Task: Create a section Mission Control and in the section, add a milestone IT Risk Management in the project BroaderVision
Action: Mouse moved to (598, 482)
Screenshot: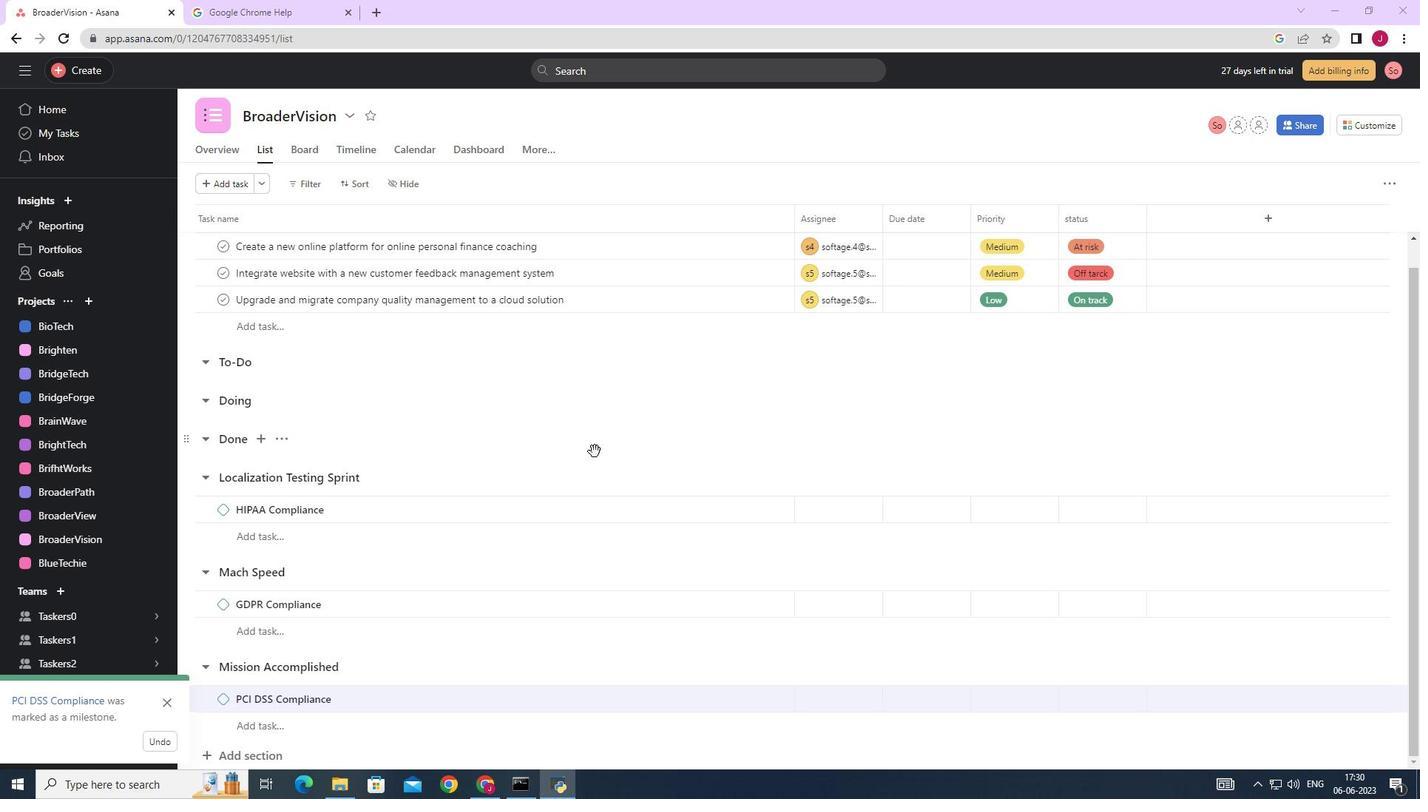 
Action: Mouse scrolled (598, 481) with delta (0, 0)
Screenshot: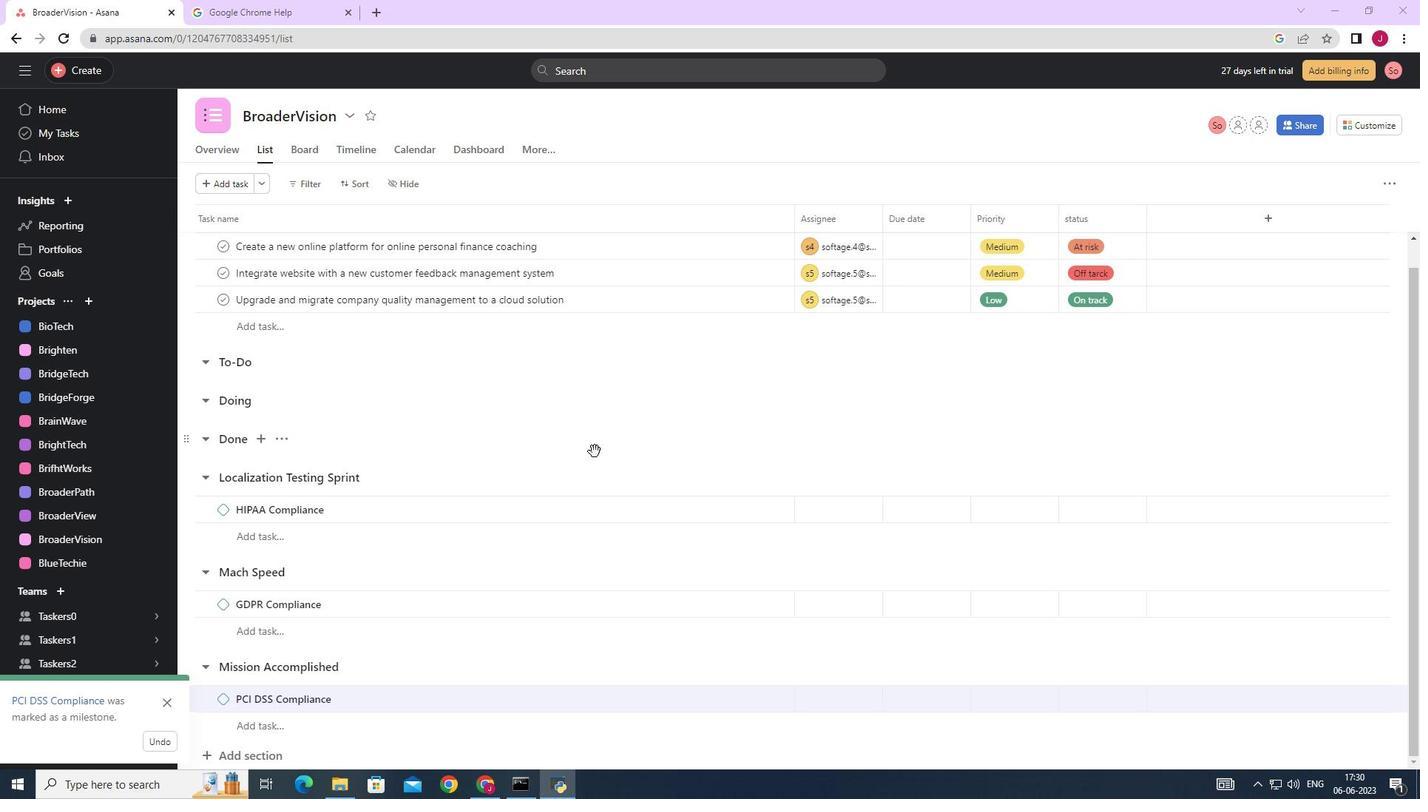
Action: Mouse moved to (598, 493)
Screenshot: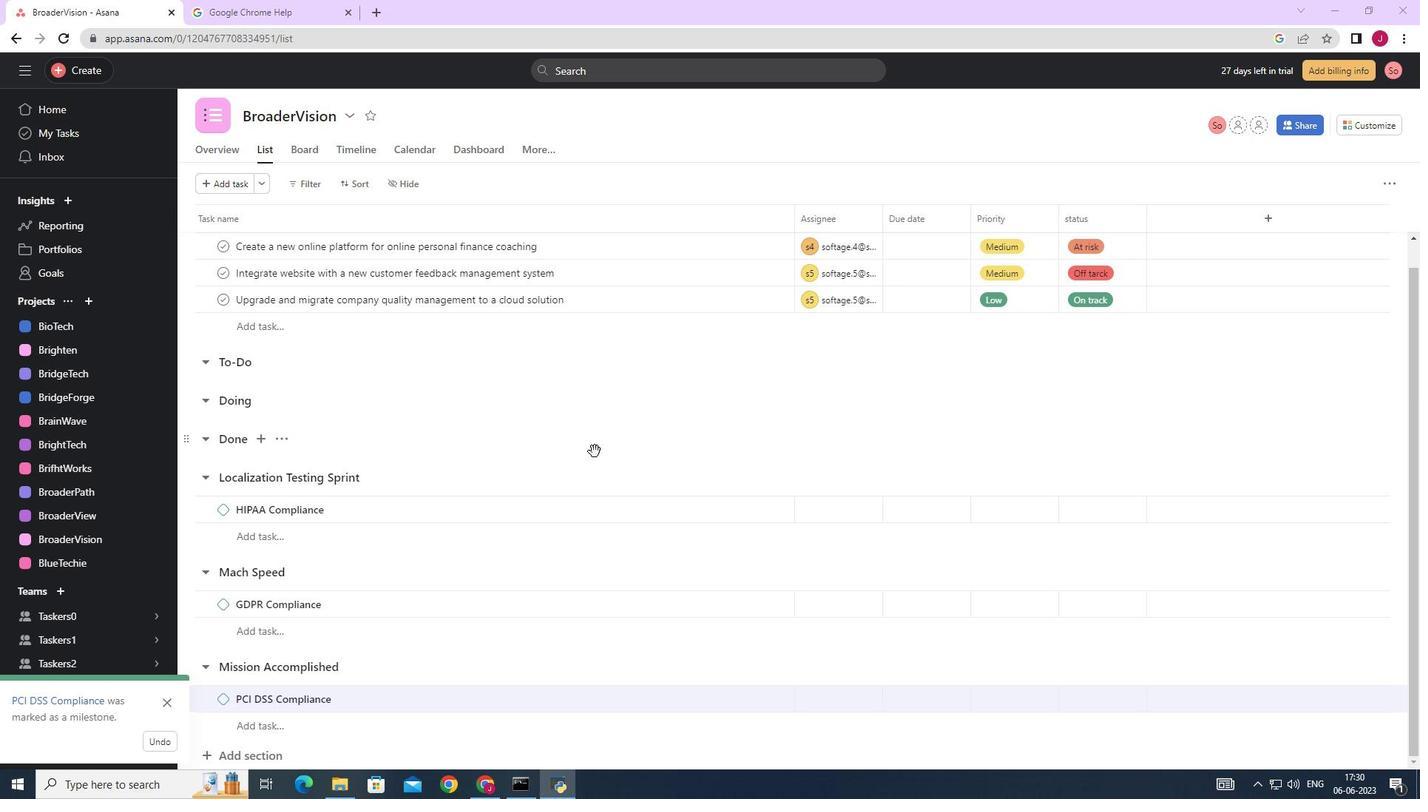 
Action: Mouse scrolled (598, 492) with delta (0, 0)
Screenshot: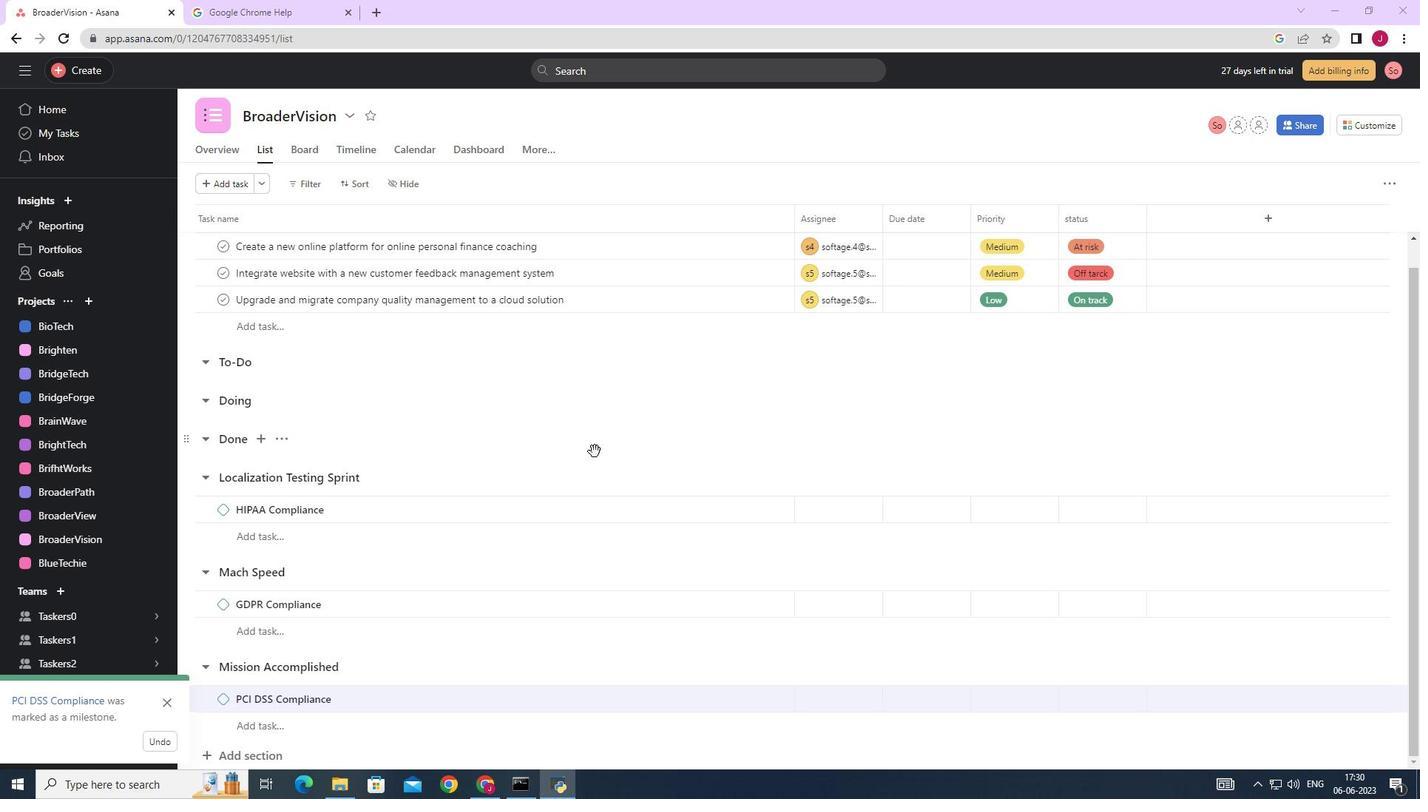 
Action: Mouse moved to (597, 497)
Screenshot: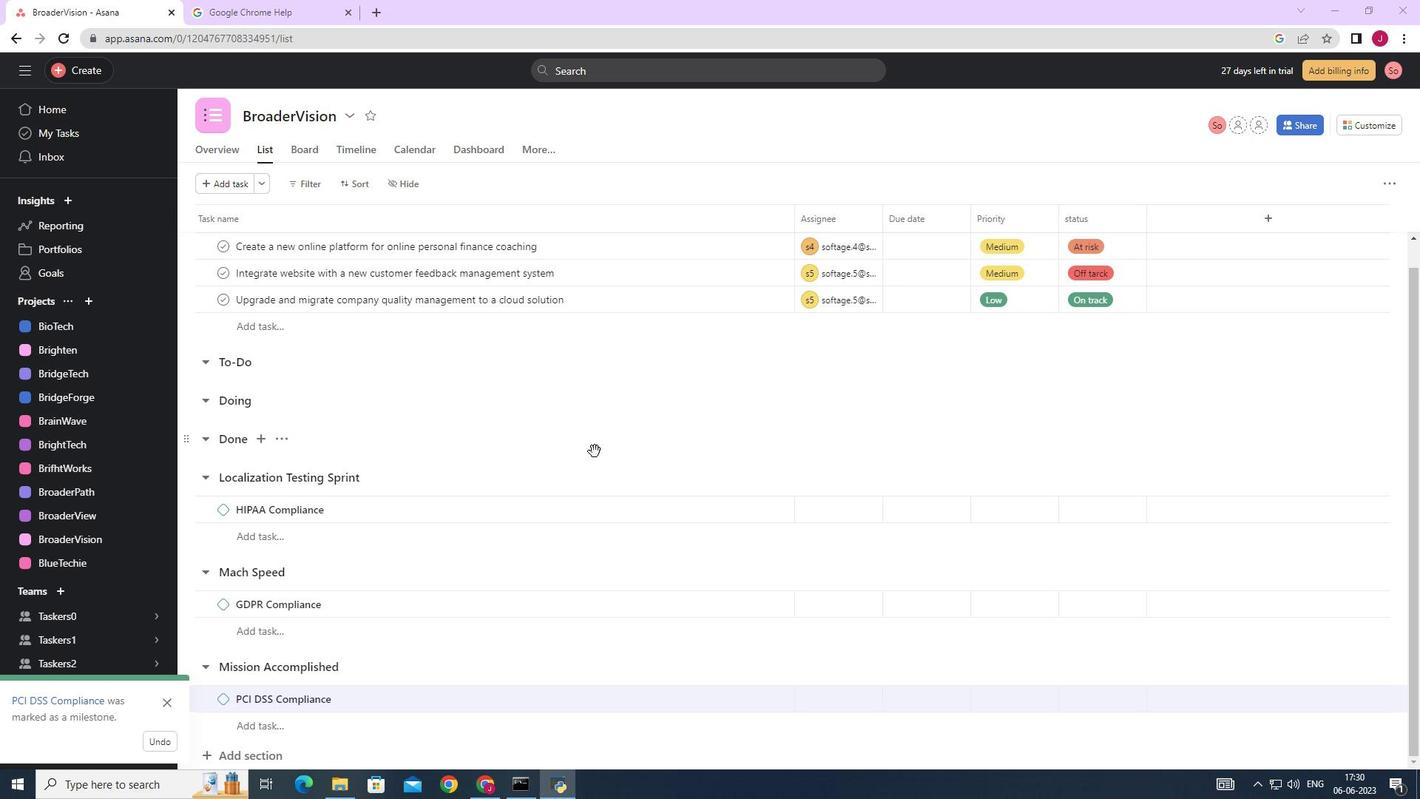 
Action: Mouse scrolled (597, 496) with delta (0, 0)
Screenshot: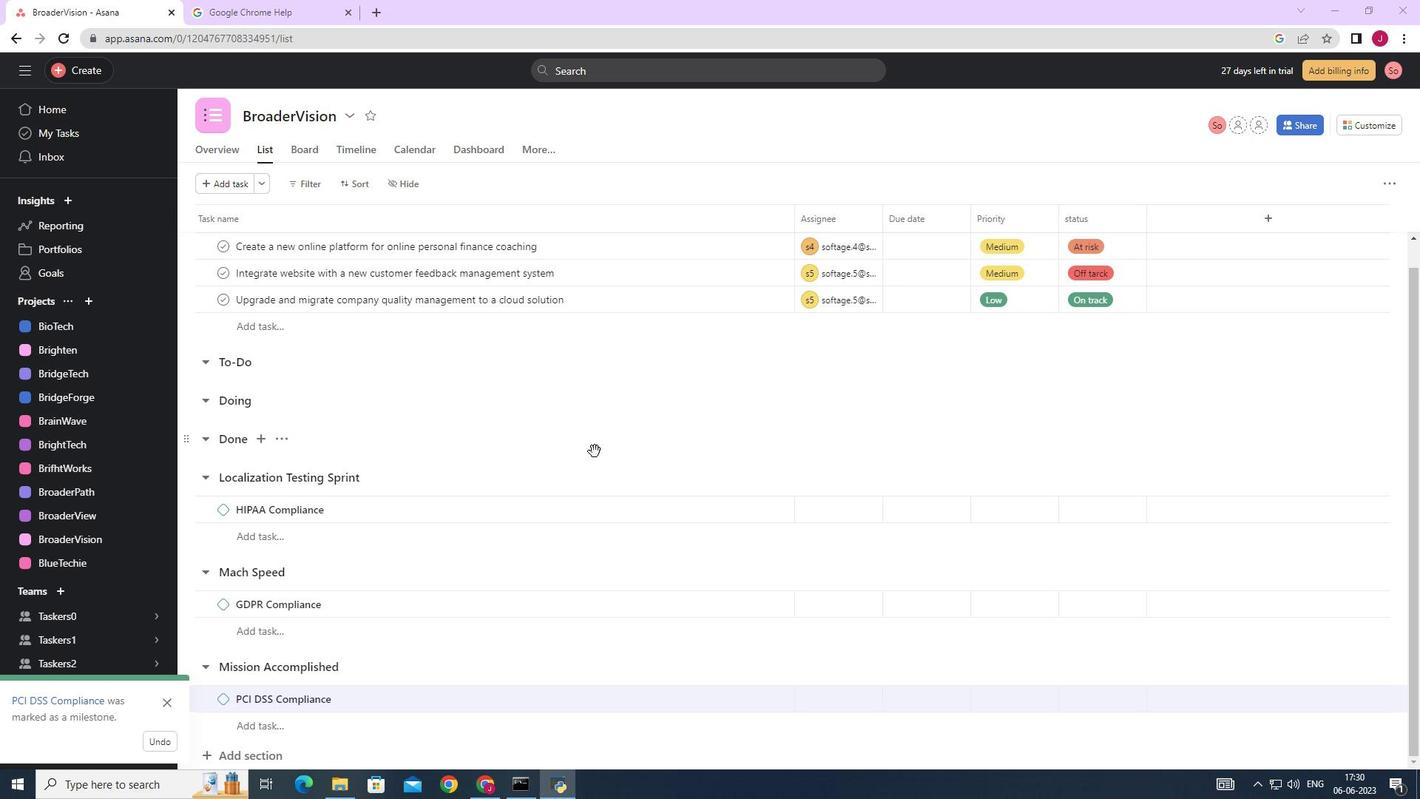 
Action: Mouse moved to (592, 509)
Screenshot: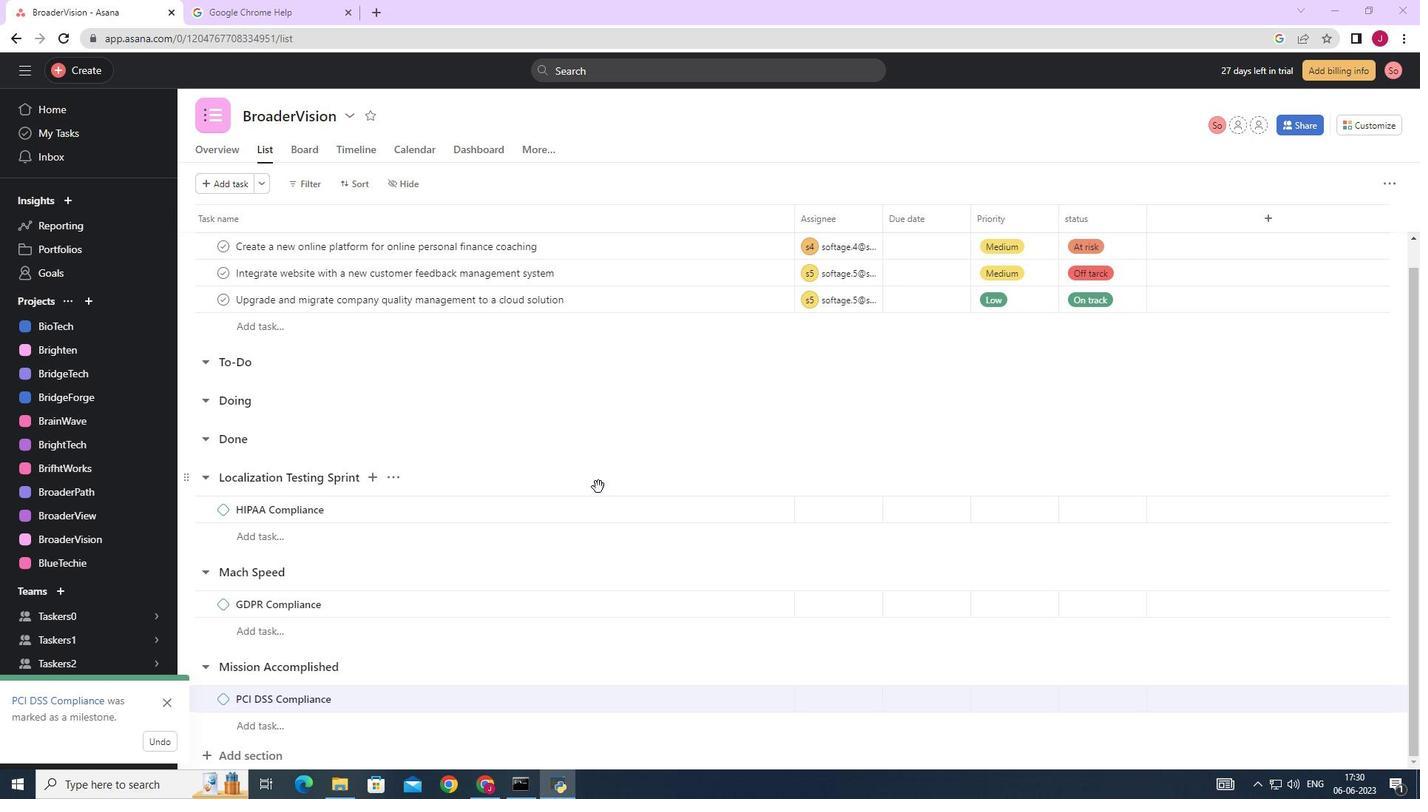 
Action: Mouse scrolled (596, 501) with delta (0, 0)
Screenshot: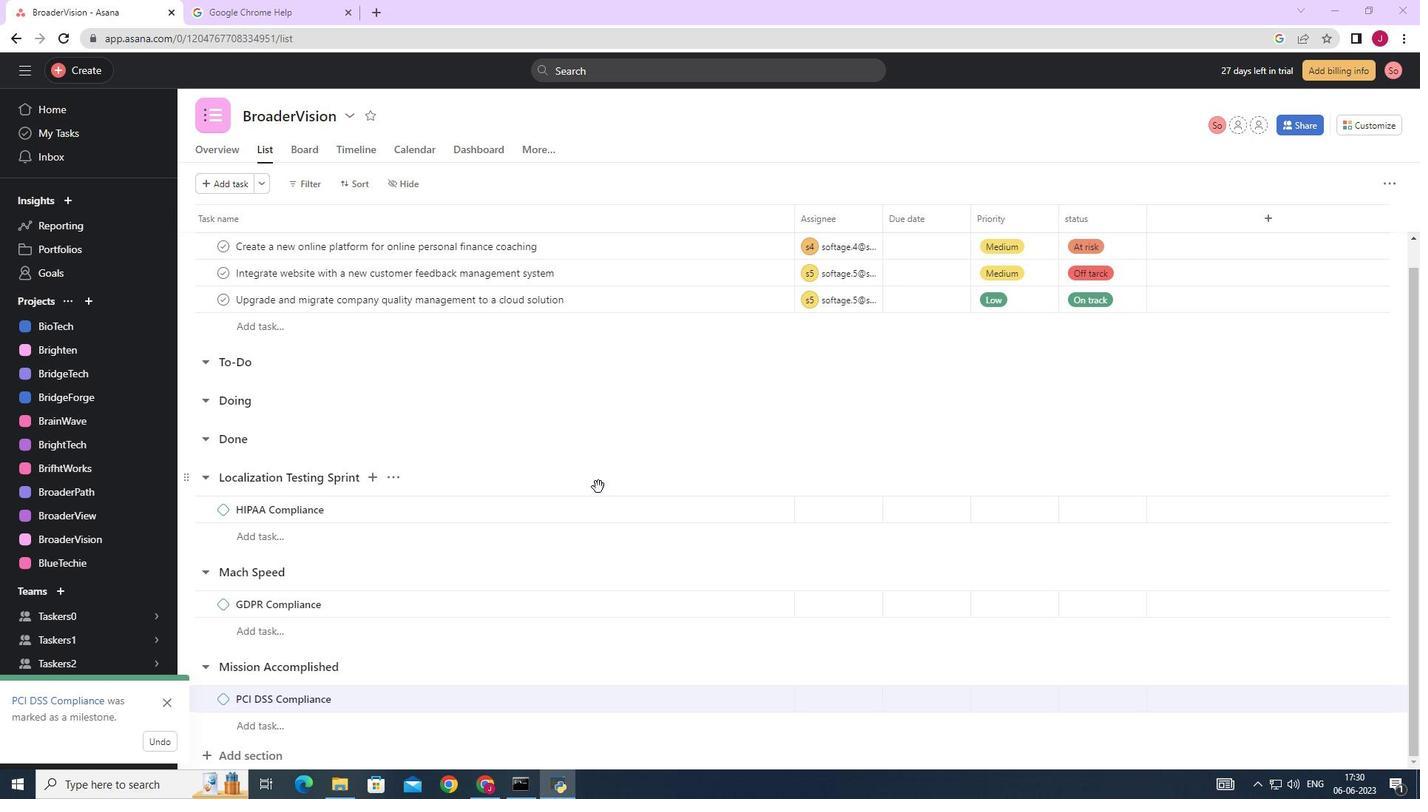 
Action: Mouse moved to (591, 510)
Screenshot: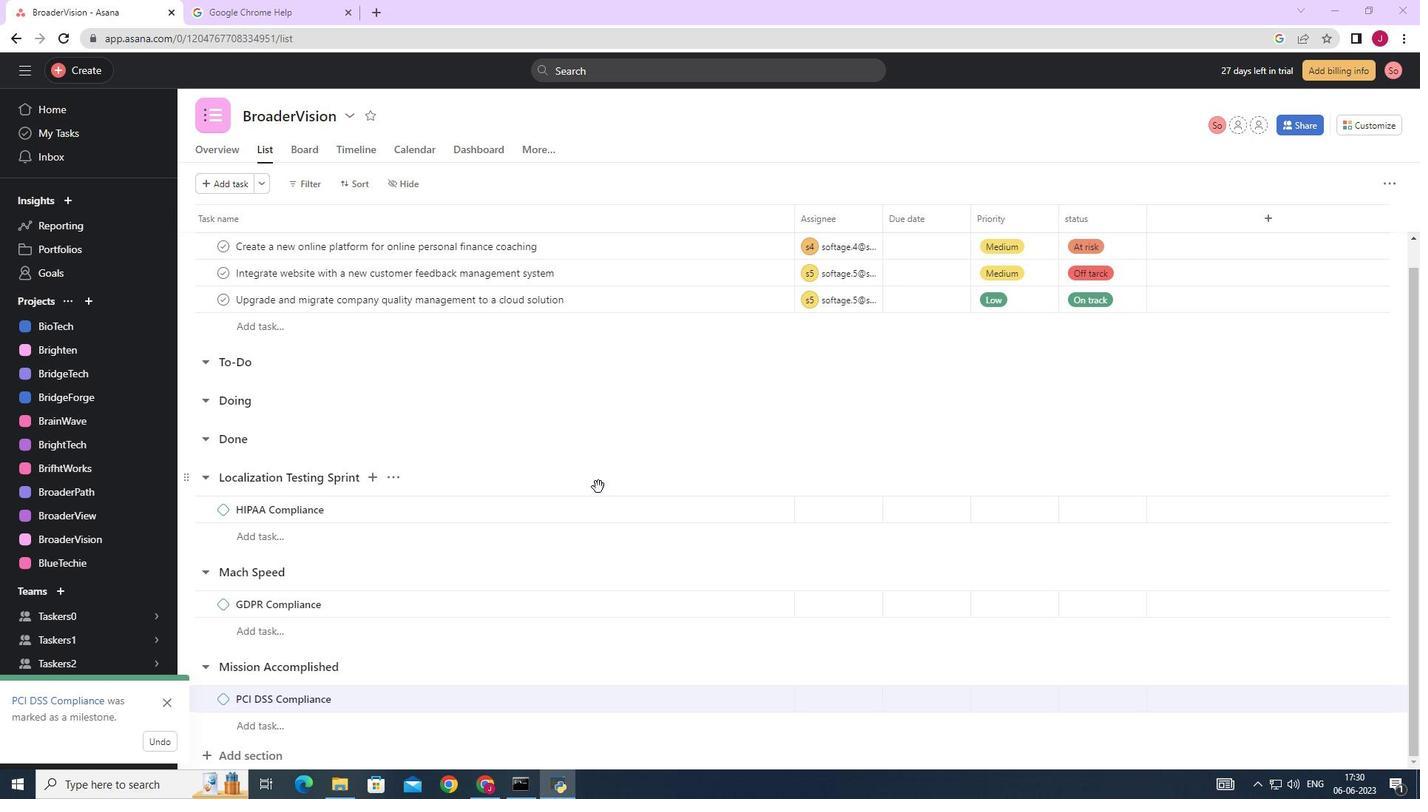 
Action: Mouse scrolled (592, 508) with delta (0, 0)
Screenshot: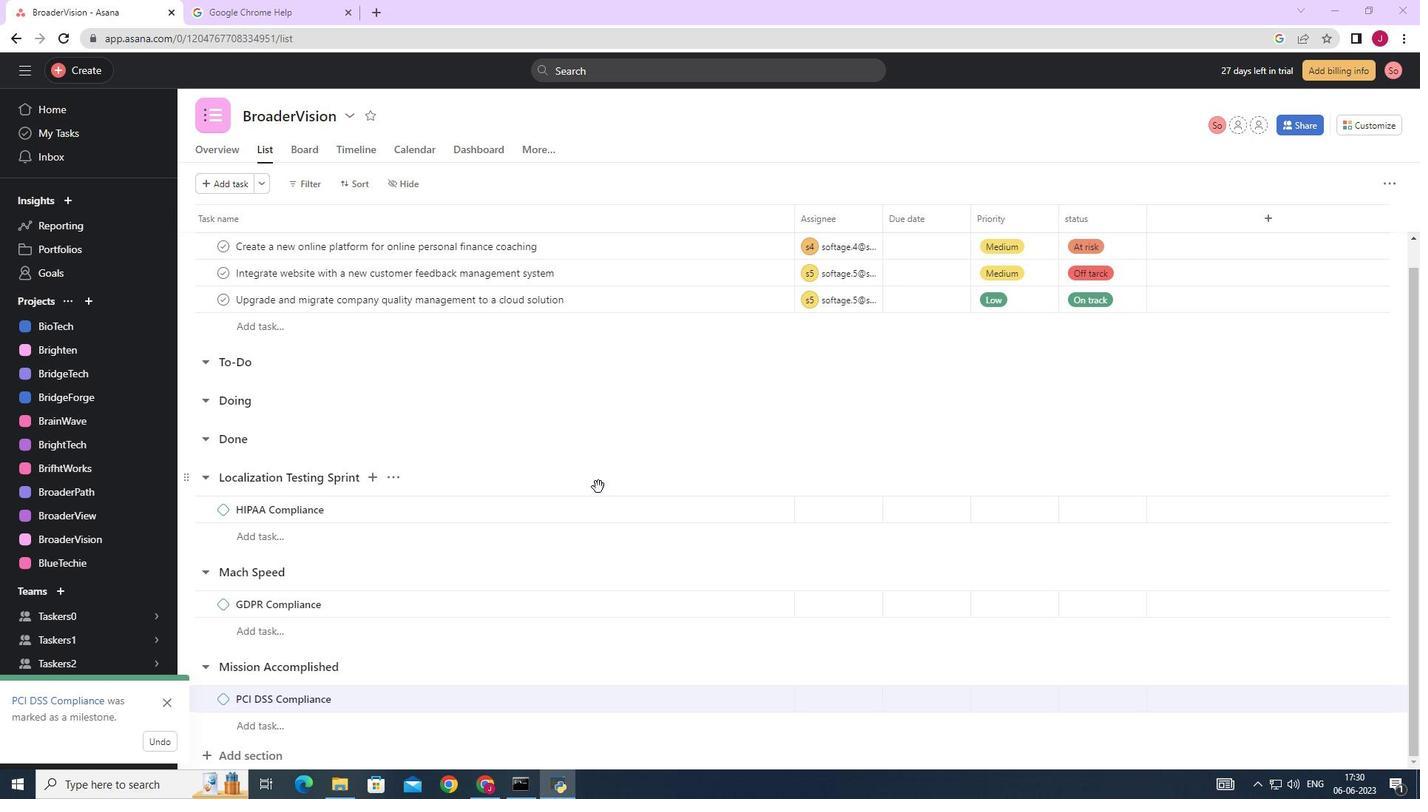 
Action: Mouse moved to (167, 702)
Screenshot: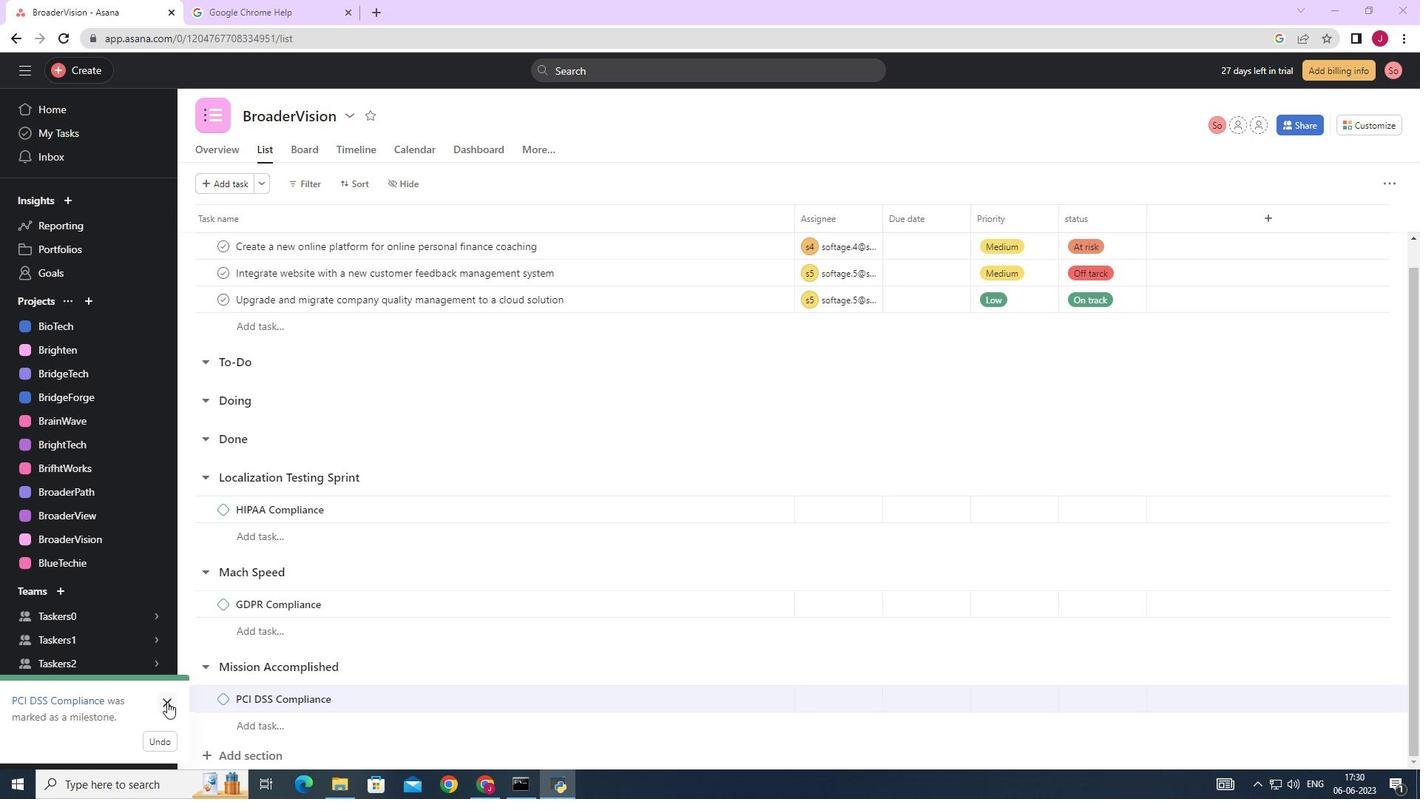 
Action: Mouse pressed left at (167, 702)
Screenshot: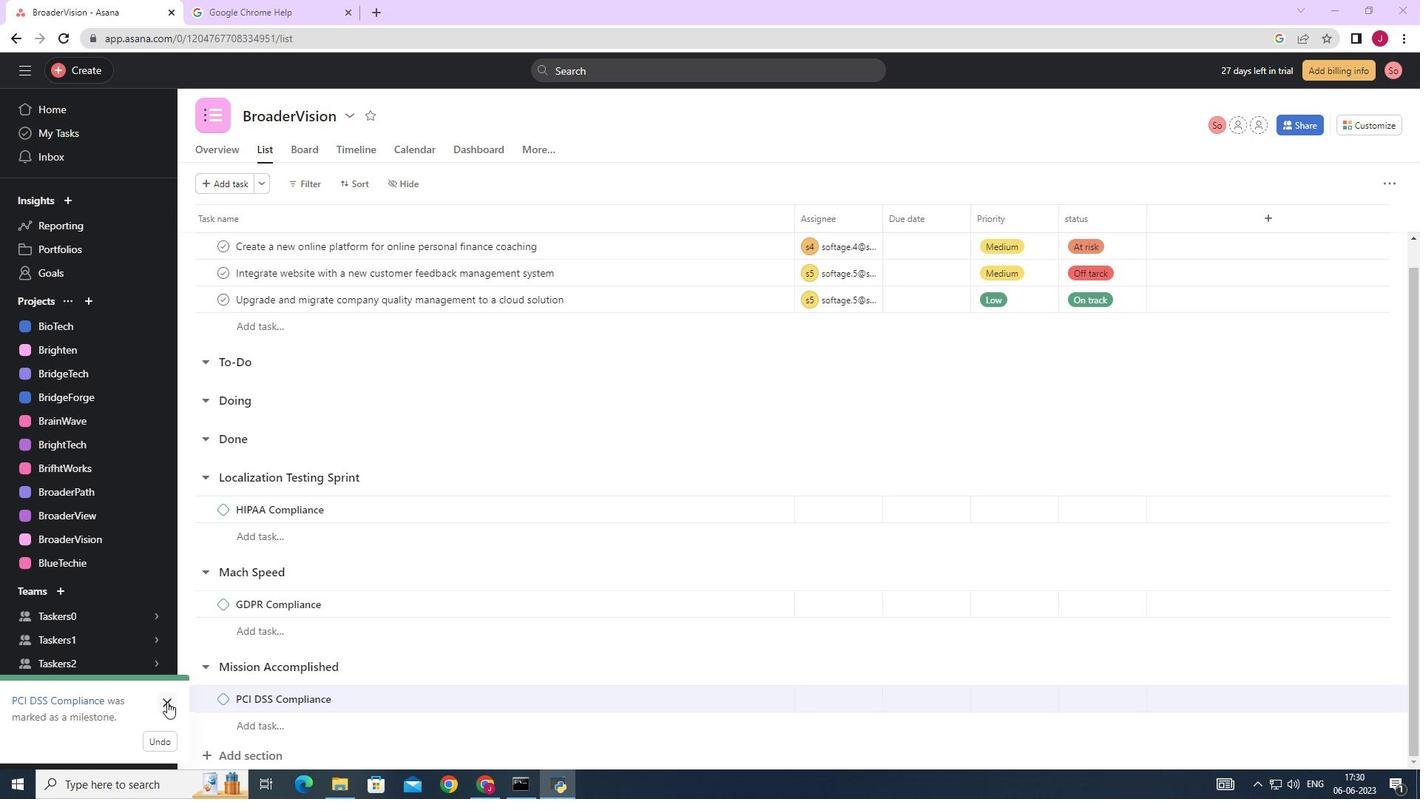 
Action: Mouse moved to (277, 686)
Screenshot: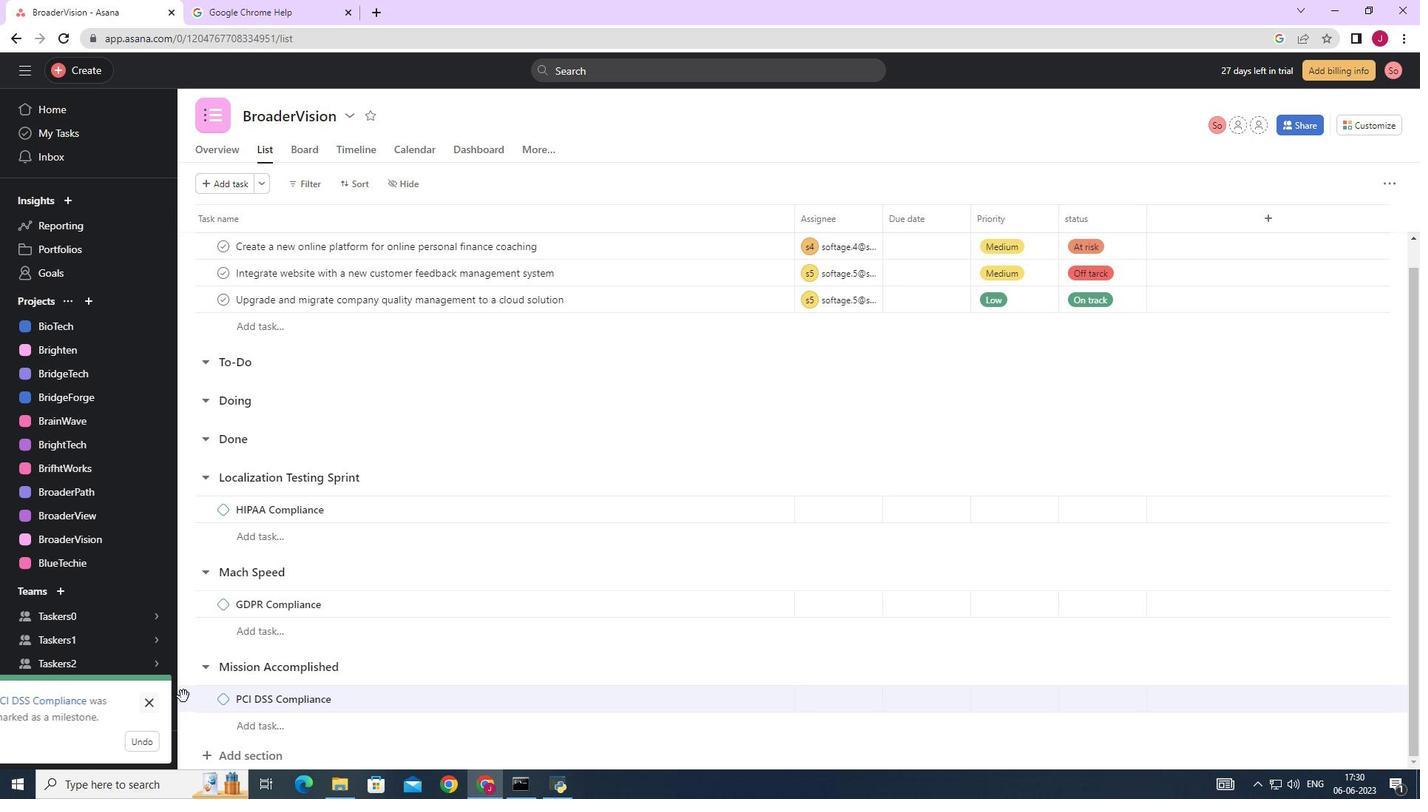 
Action: Mouse scrolled (277, 686) with delta (0, 0)
Screenshot: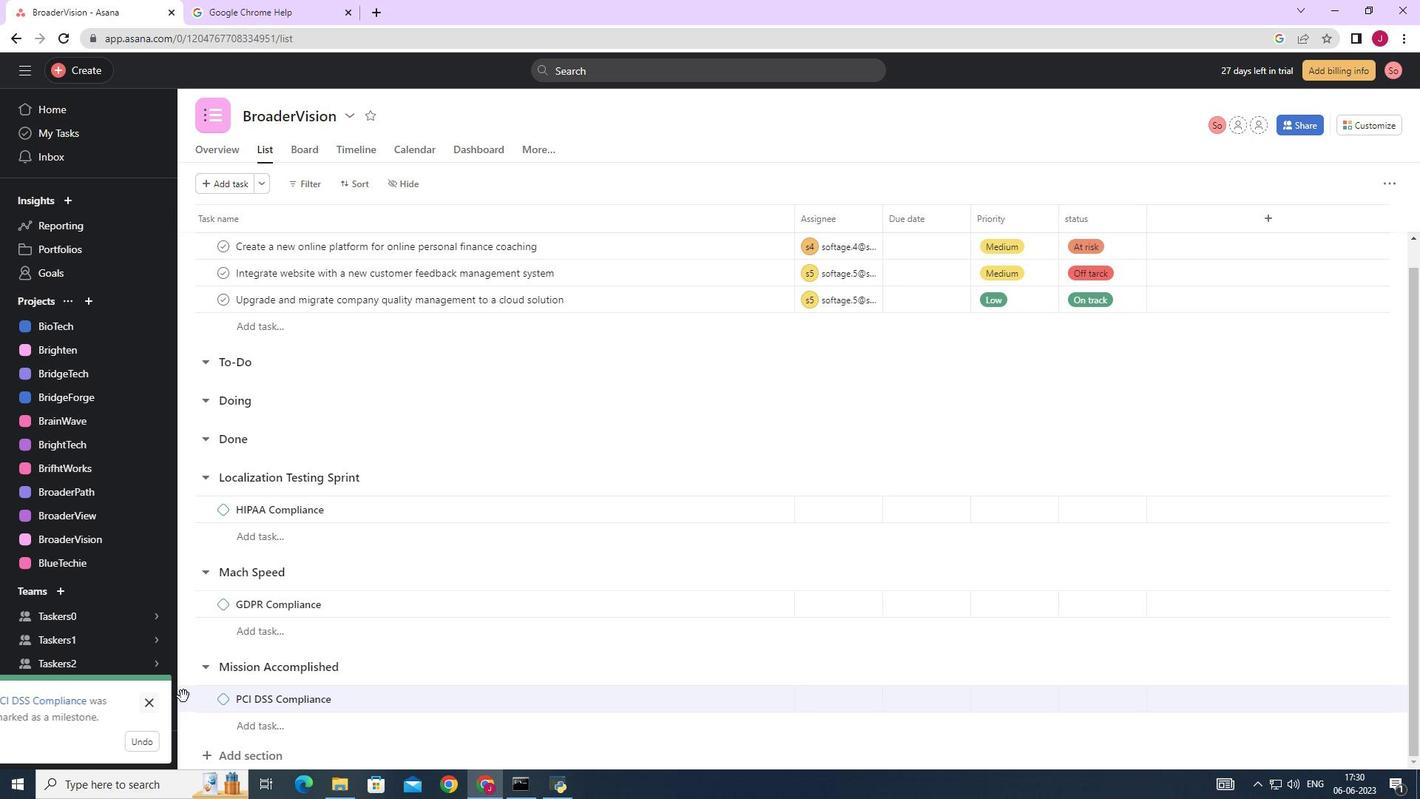 
Action: Mouse scrolled (277, 686) with delta (0, 0)
Screenshot: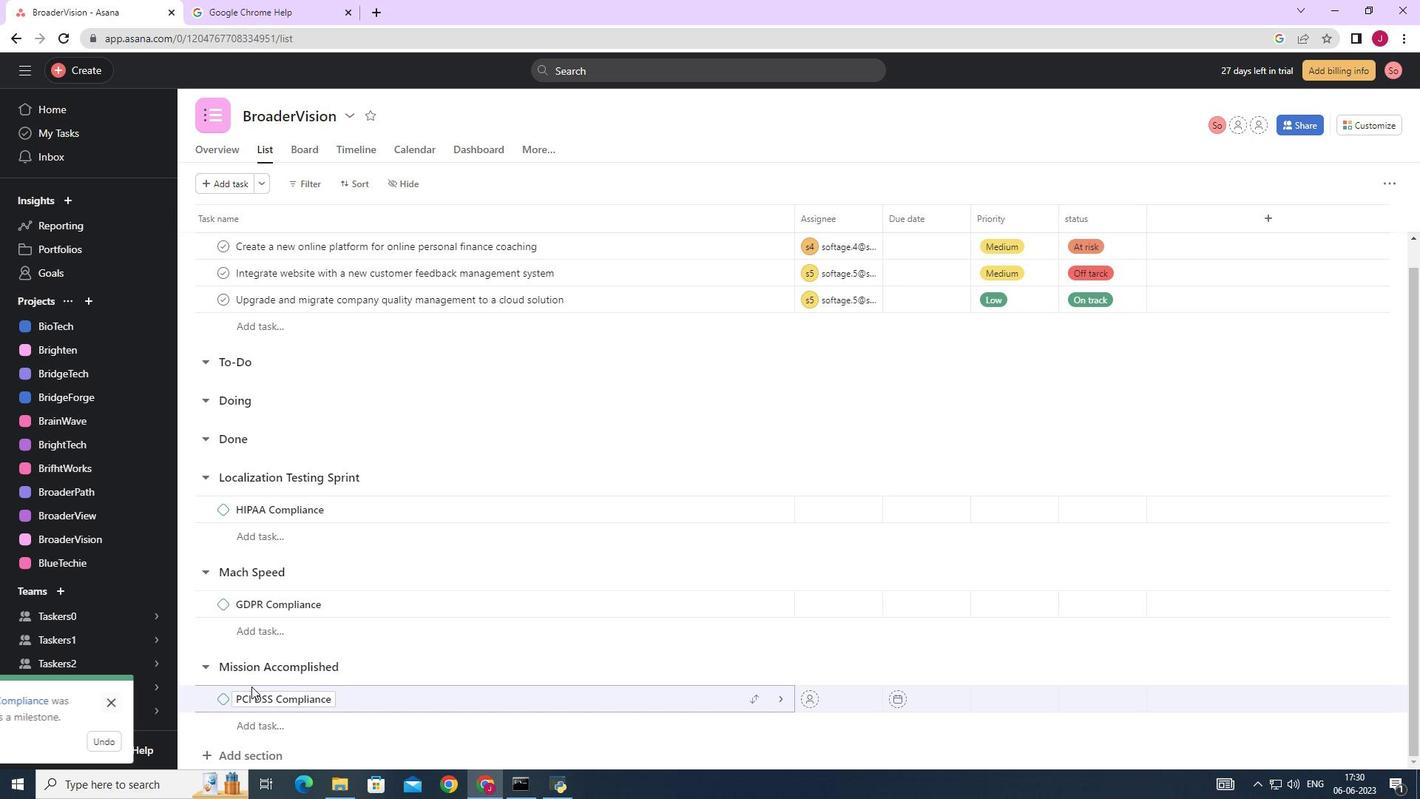 
Action: Mouse scrolled (277, 686) with delta (0, 0)
Screenshot: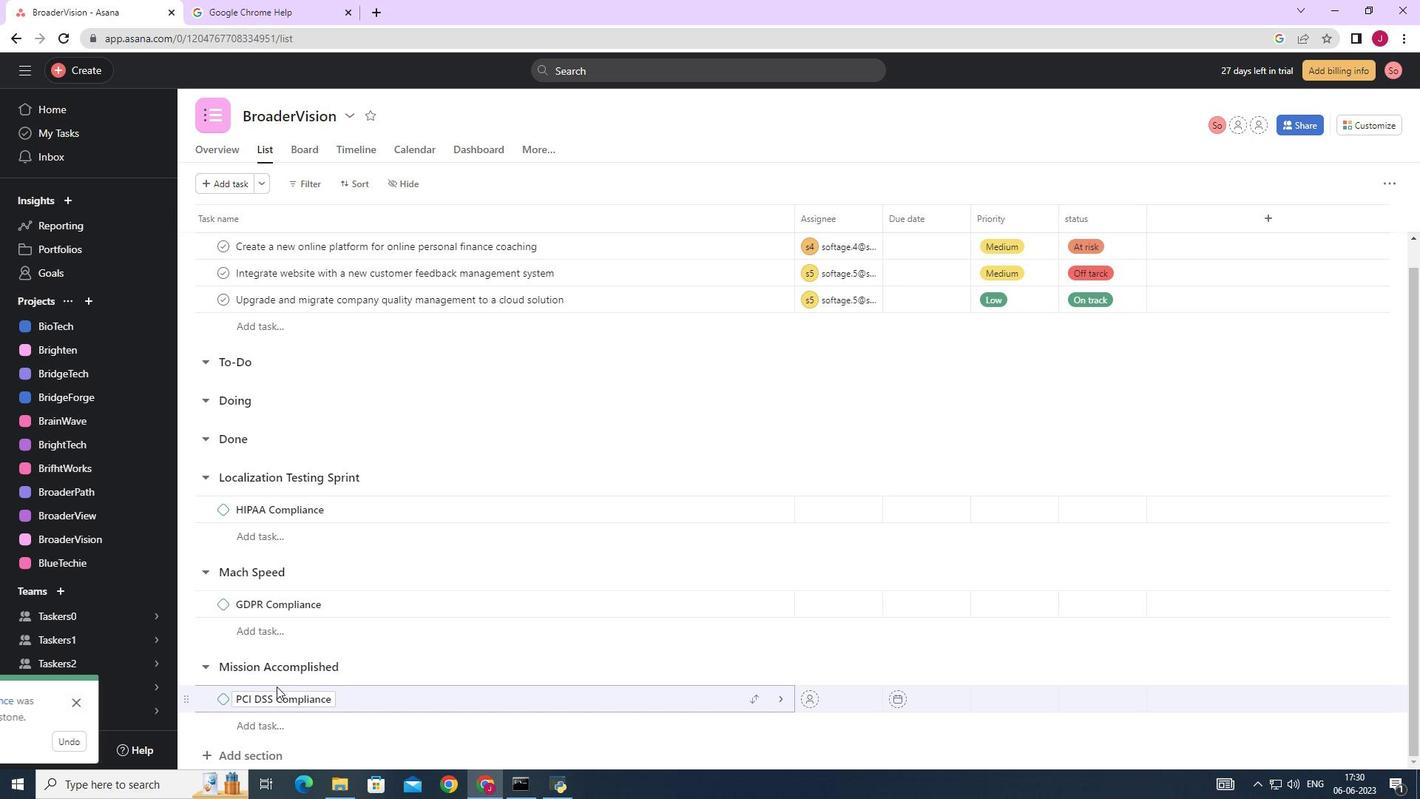 
Action: Mouse scrolled (277, 686) with delta (0, 0)
Screenshot: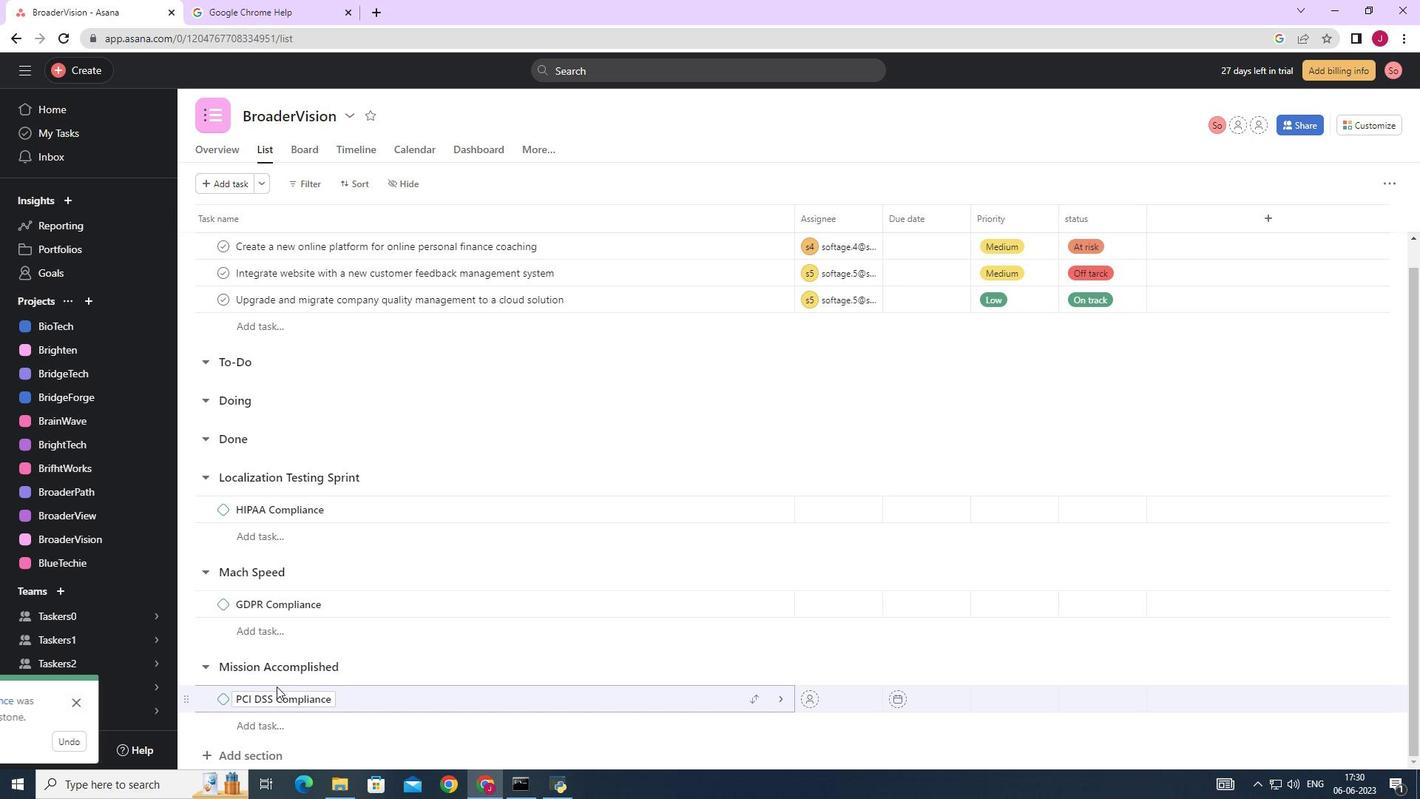 
Action: Mouse scrolled (277, 686) with delta (0, 0)
Screenshot: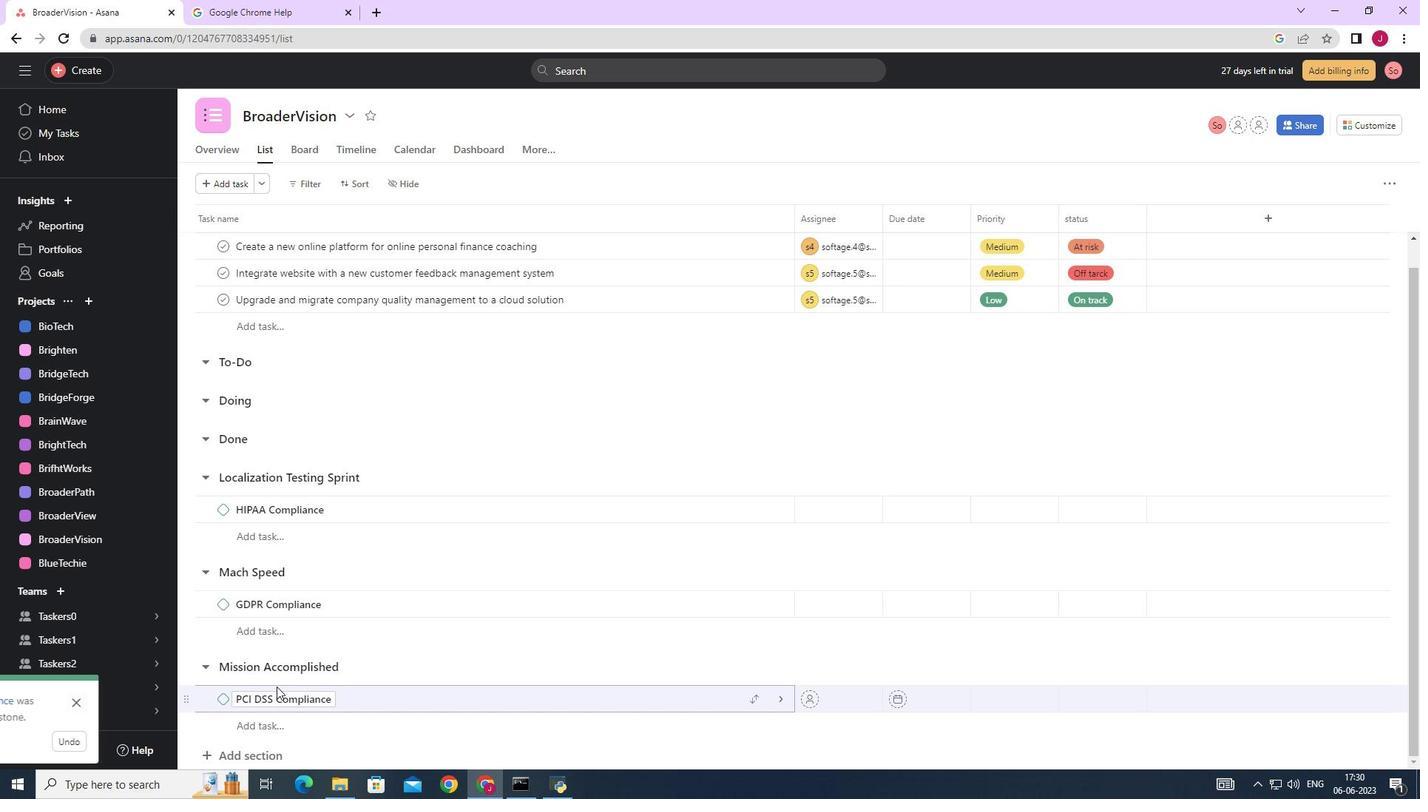 
Action: Mouse moved to (277, 686)
Screenshot: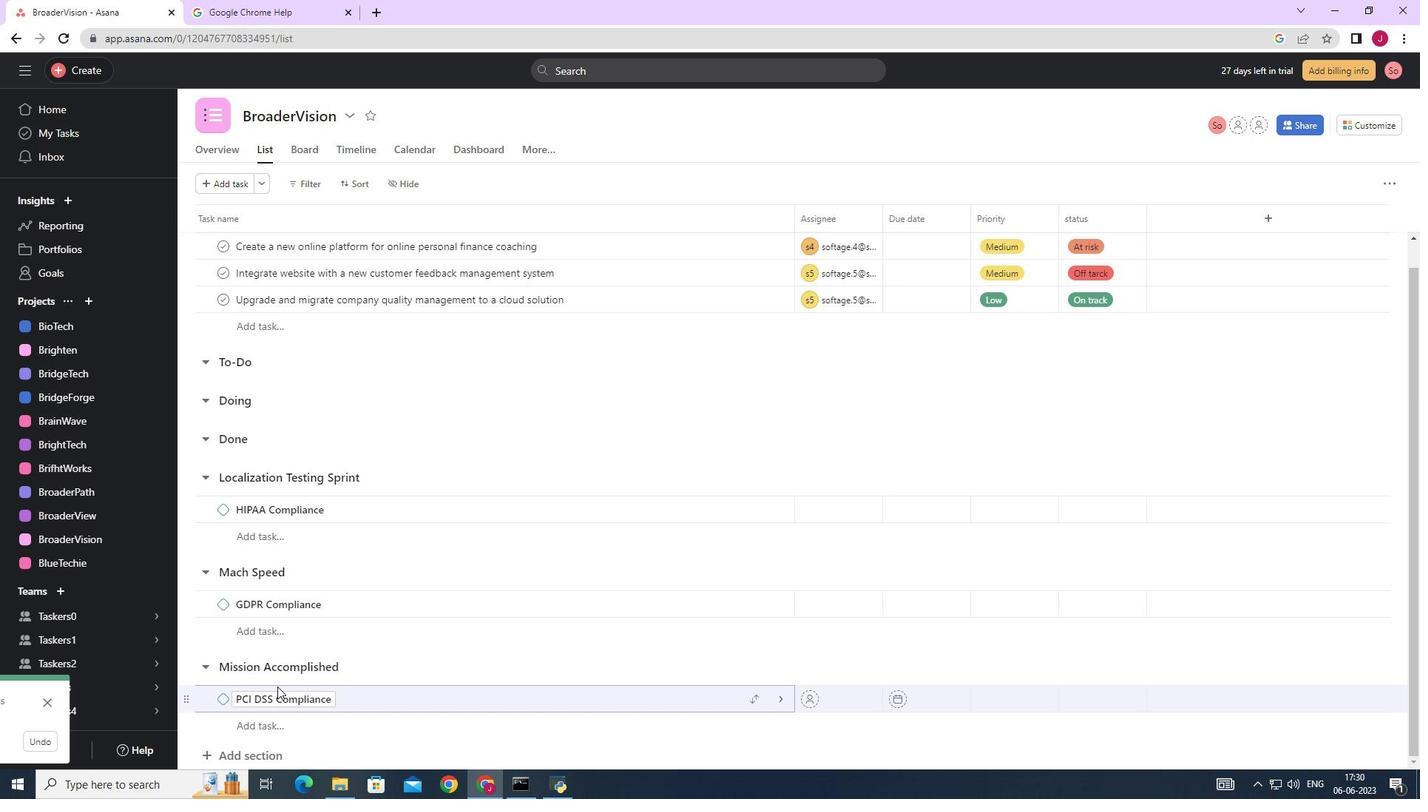 
Action: Mouse scrolled (277, 686) with delta (0, 0)
Screenshot: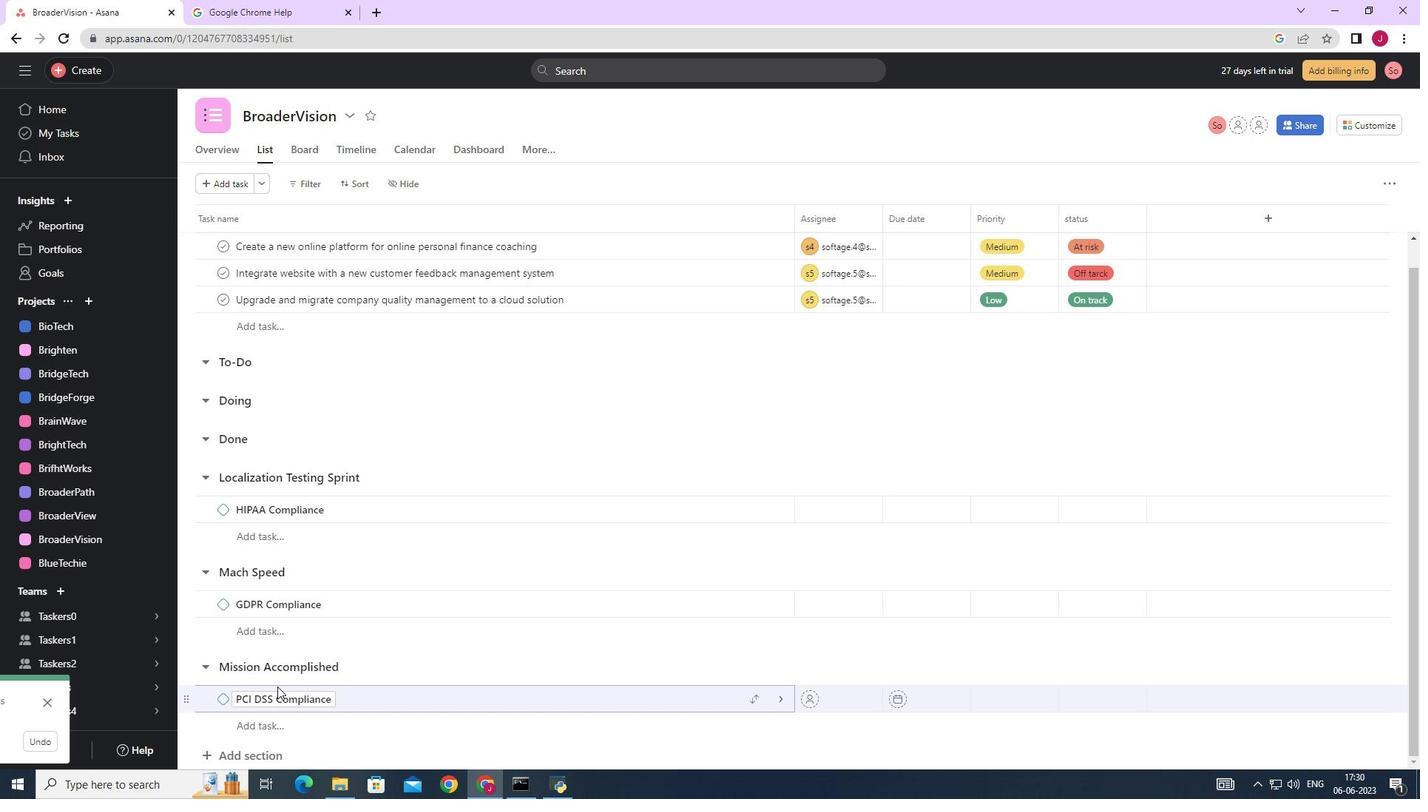 
Action: Mouse moved to (252, 752)
Screenshot: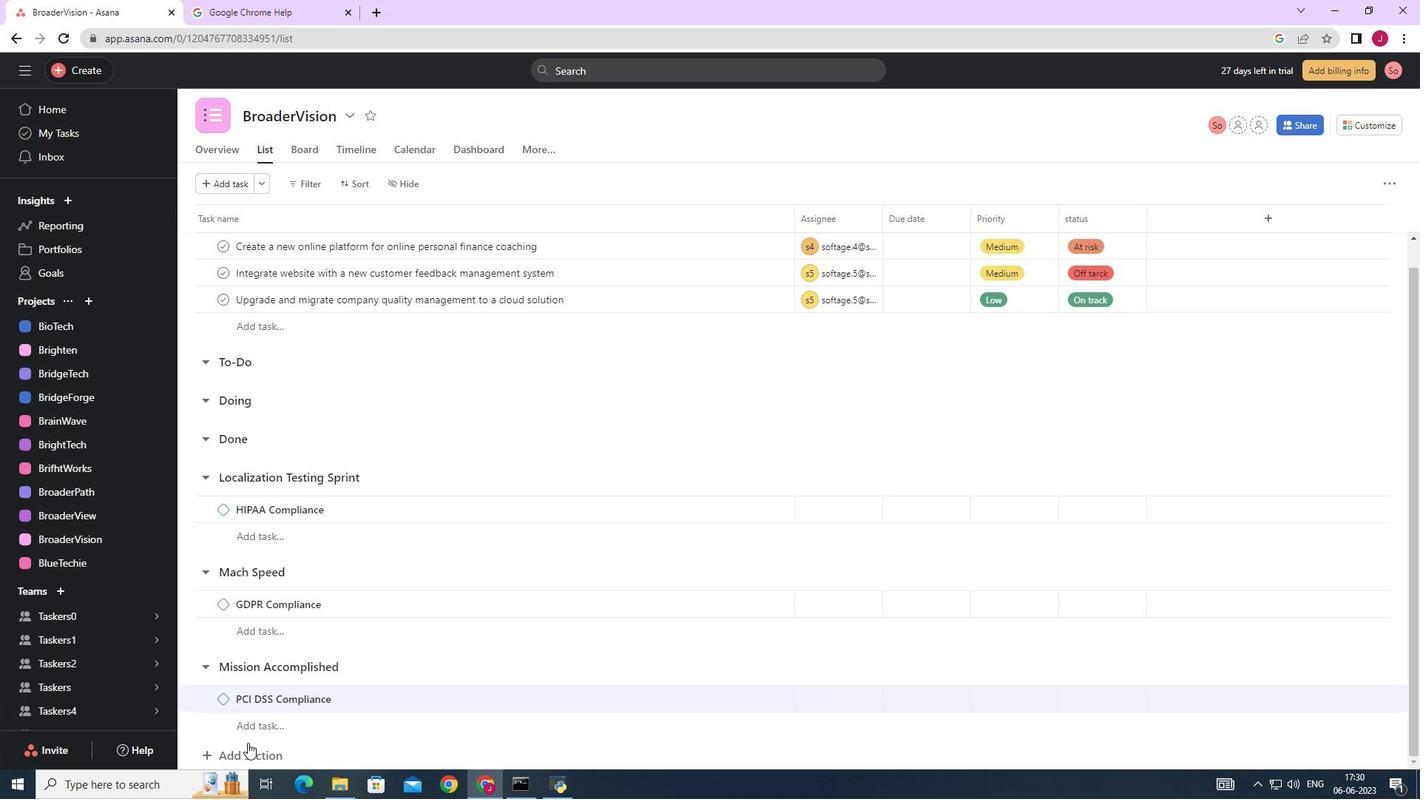 
Action: Mouse pressed left at (252, 752)
Screenshot: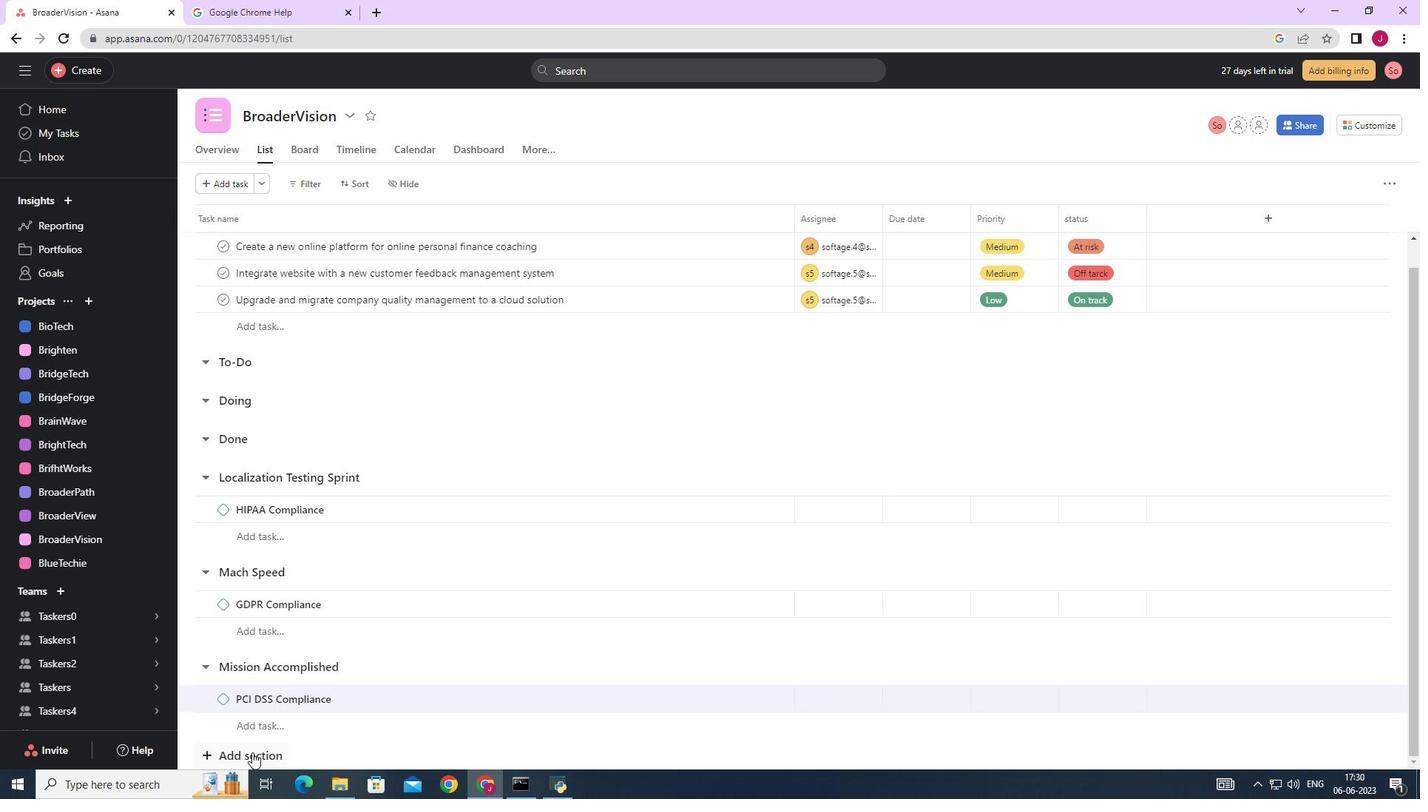 
Action: Mouse moved to (300, 717)
Screenshot: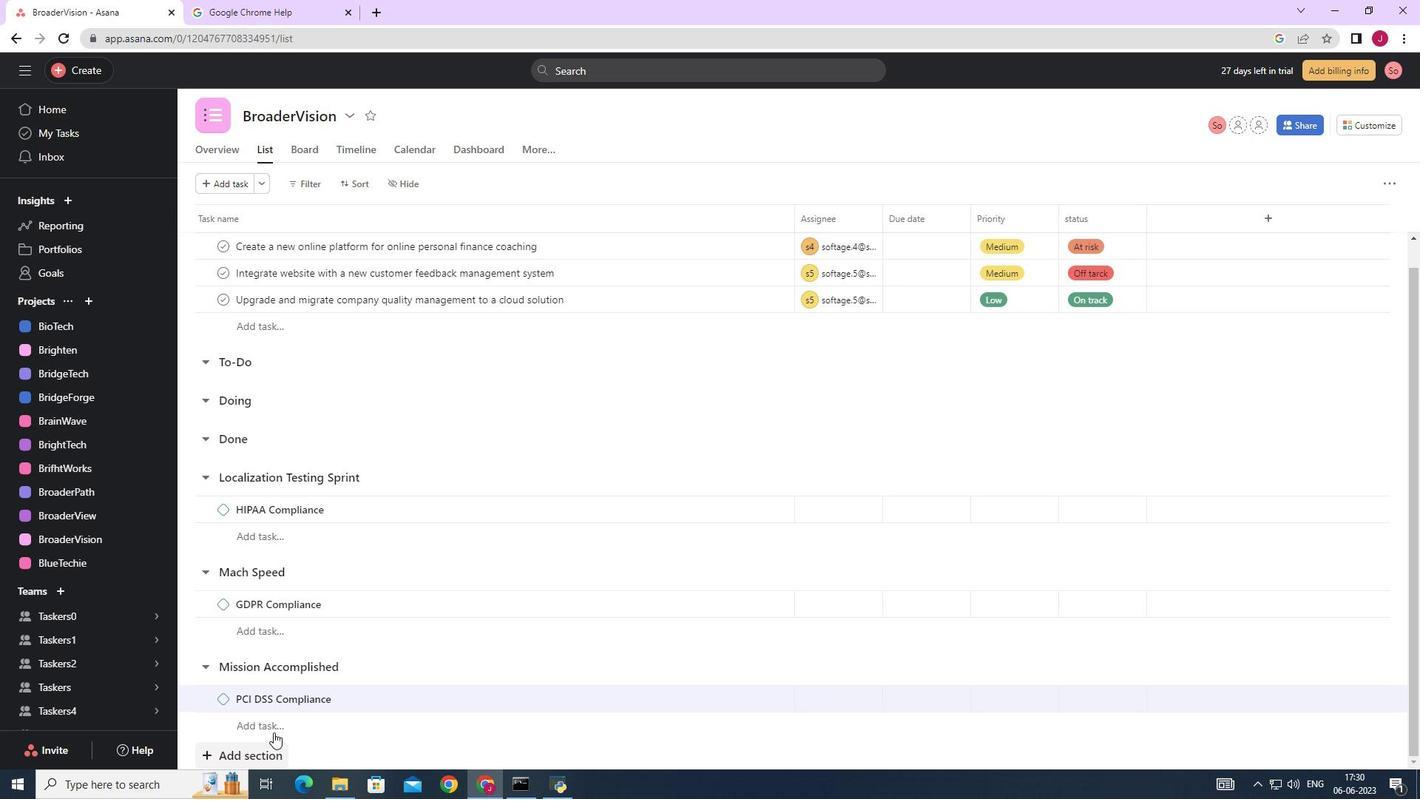 
Action: Mouse scrolled (300, 716) with delta (0, 0)
Screenshot: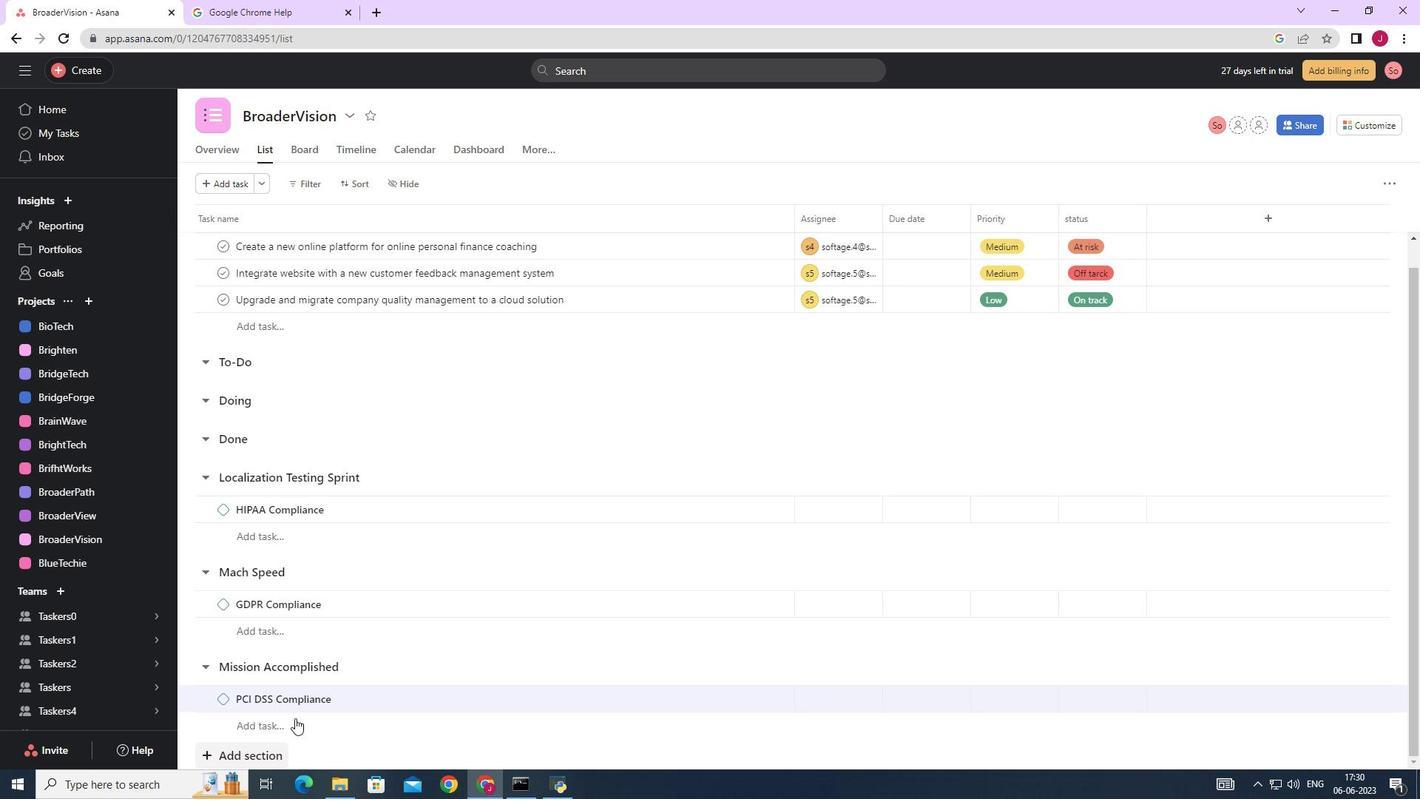 
Action: Mouse scrolled (300, 716) with delta (0, 0)
Screenshot: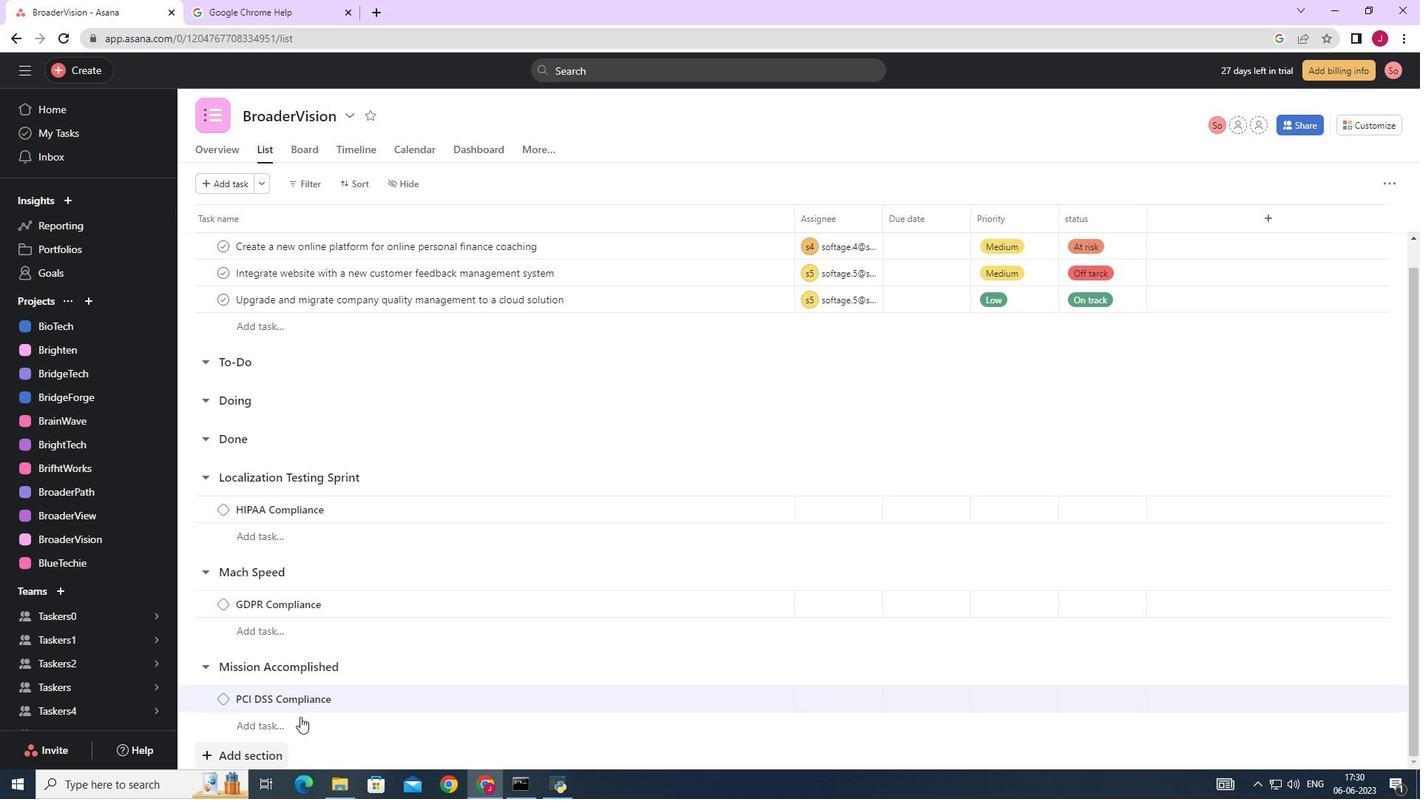 
Action: Mouse scrolled (300, 716) with delta (0, 0)
Screenshot: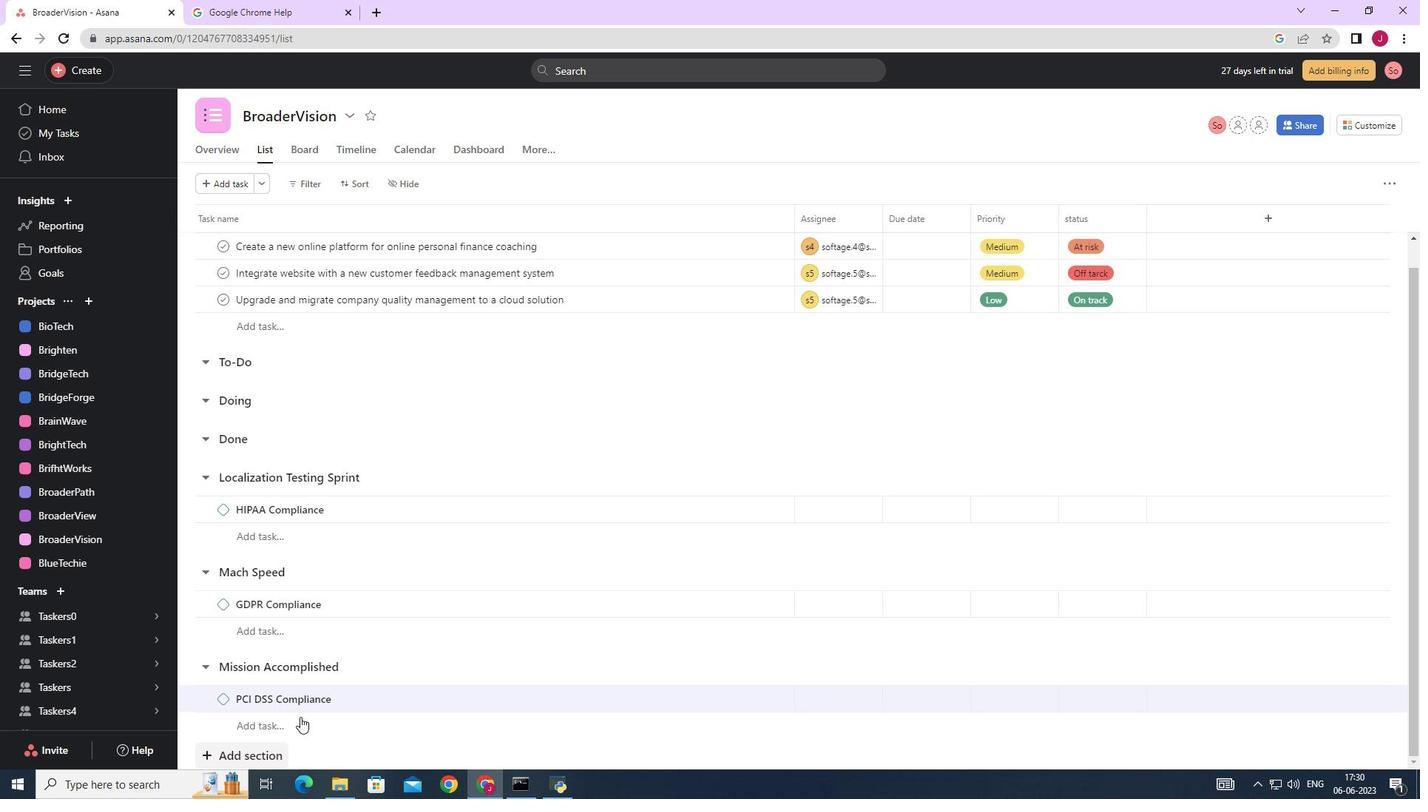 
Action: Mouse scrolled (300, 716) with delta (0, 0)
Screenshot: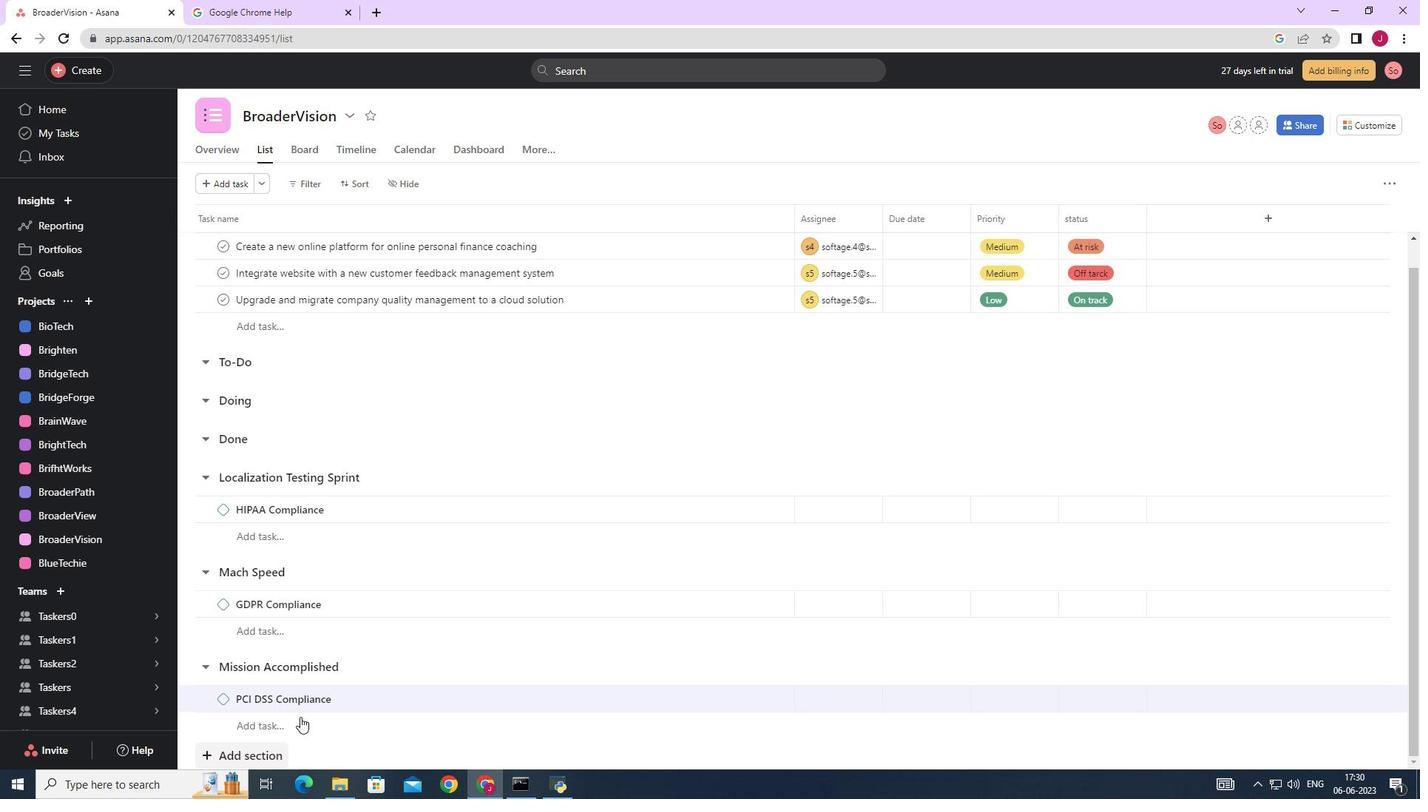 
Action: Mouse scrolled (300, 716) with delta (0, 0)
Screenshot: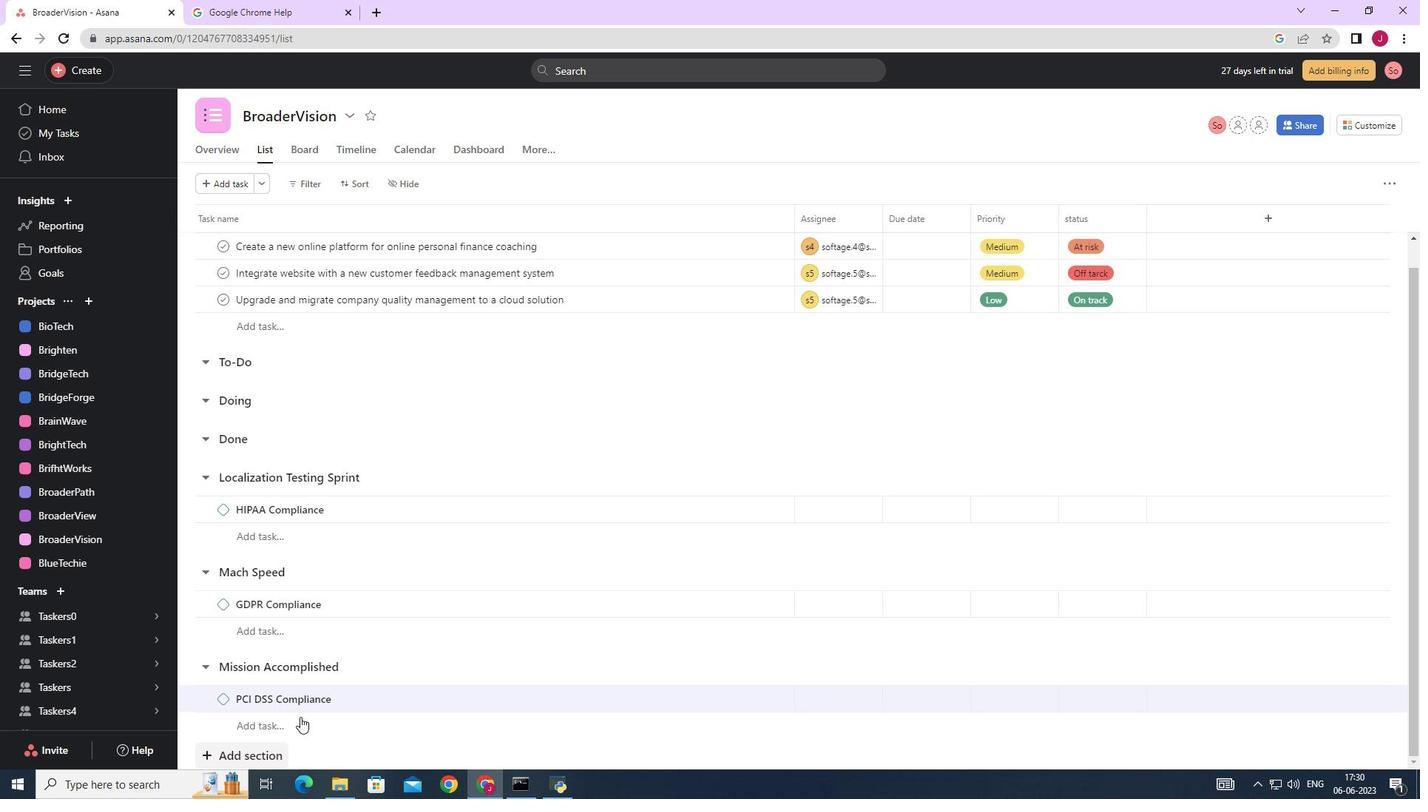 
Action: Mouse scrolled (300, 716) with delta (0, 0)
Screenshot: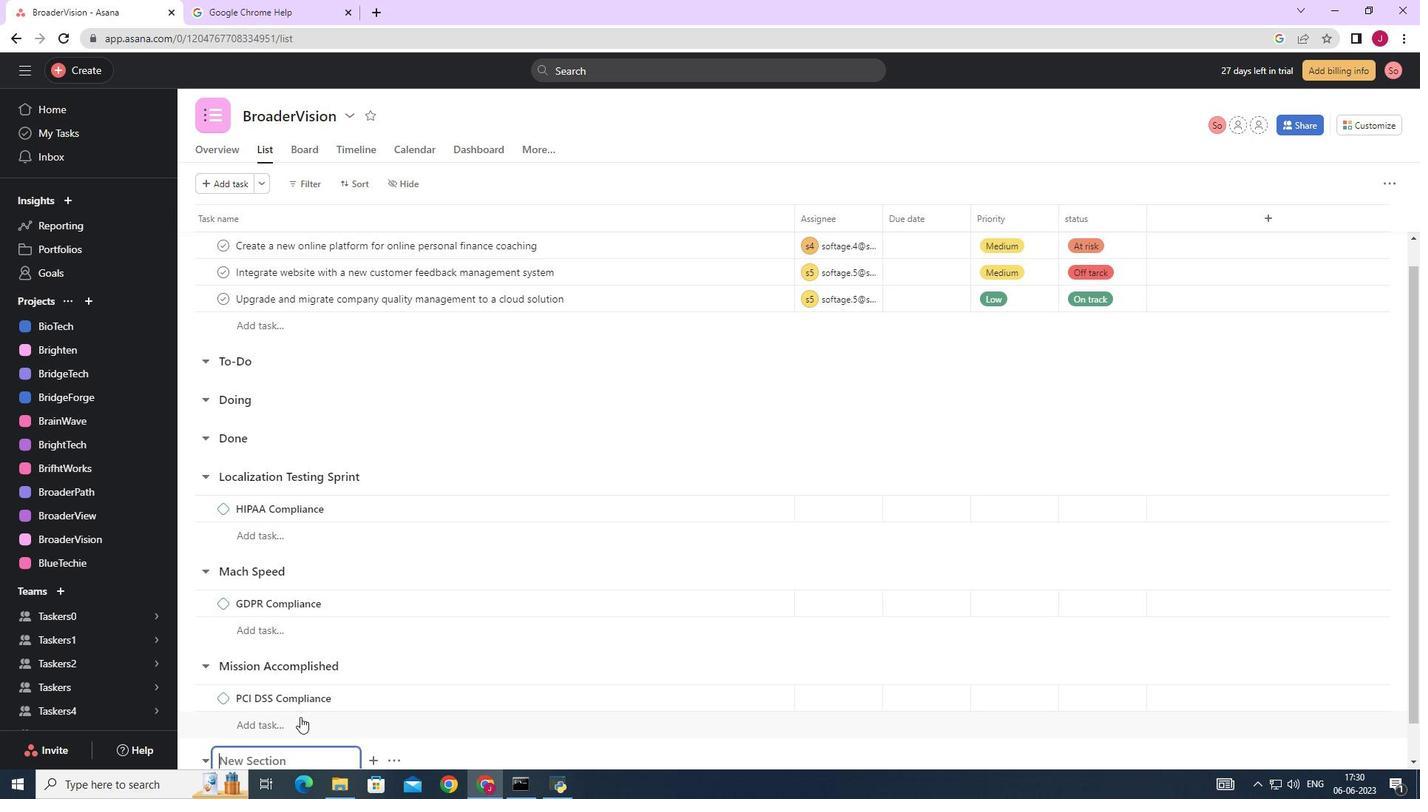 
Action: Mouse moved to (301, 720)
Screenshot: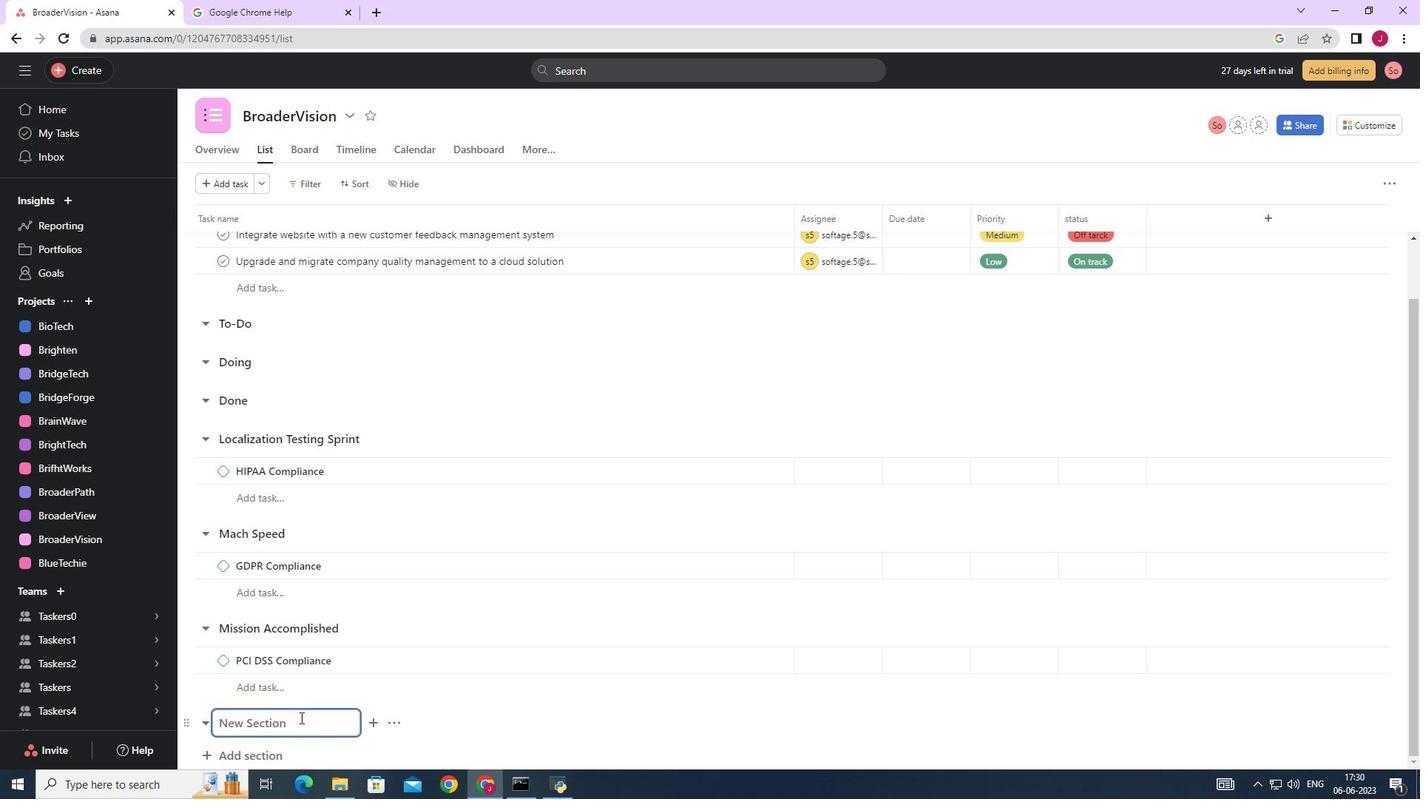
Action: Mouse pressed left at (301, 720)
Screenshot: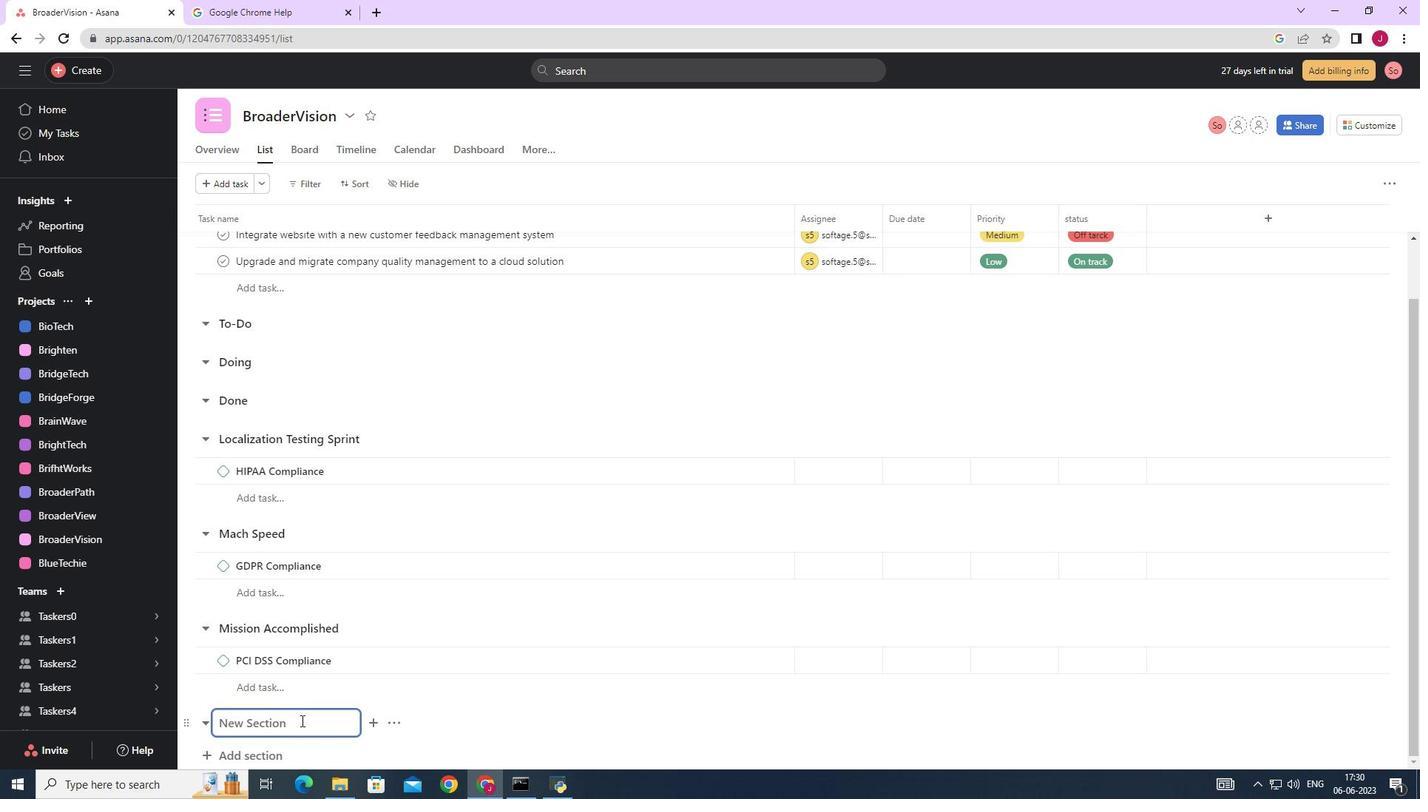 
Action: Key pressed <Key.caps_lock>M<Key.caps_lock>ission<Key.space><Key.caps_lock>C<Key.caps_lock>ontrol<Key.space><Key.enter>
Screenshot: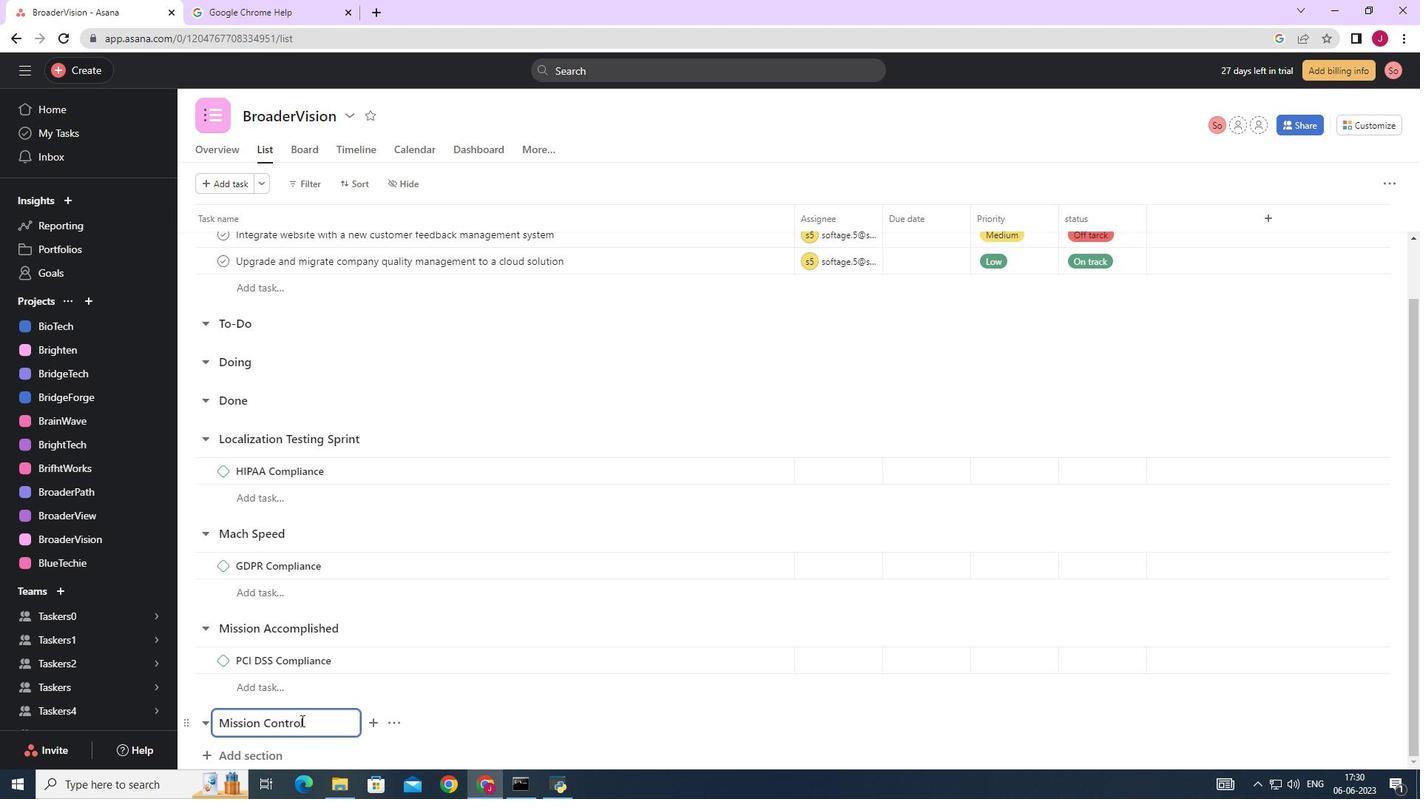 
Action: Mouse scrolled (301, 720) with delta (0, 0)
Screenshot: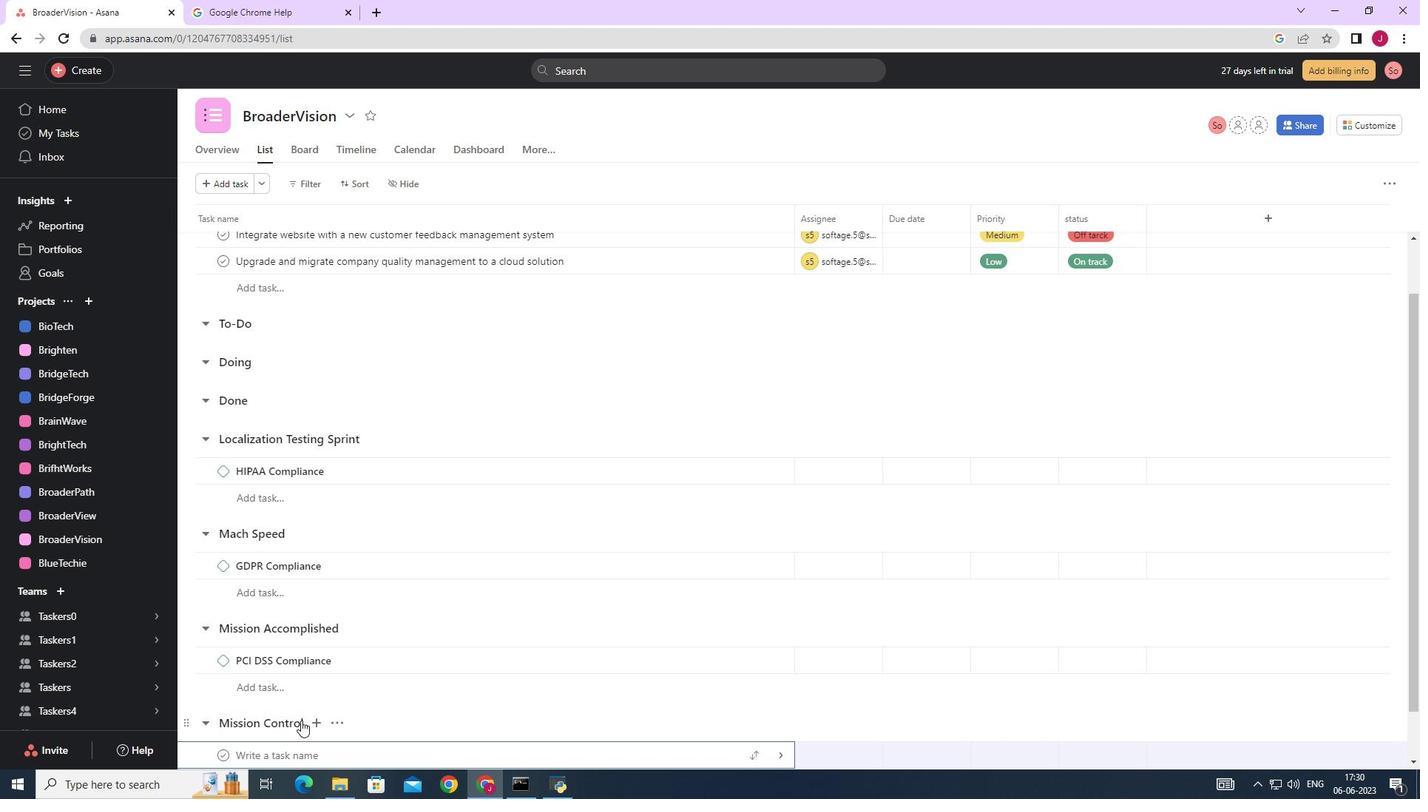 
Action: Mouse scrolled (301, 720) with delta (0, 0)
Screenshot: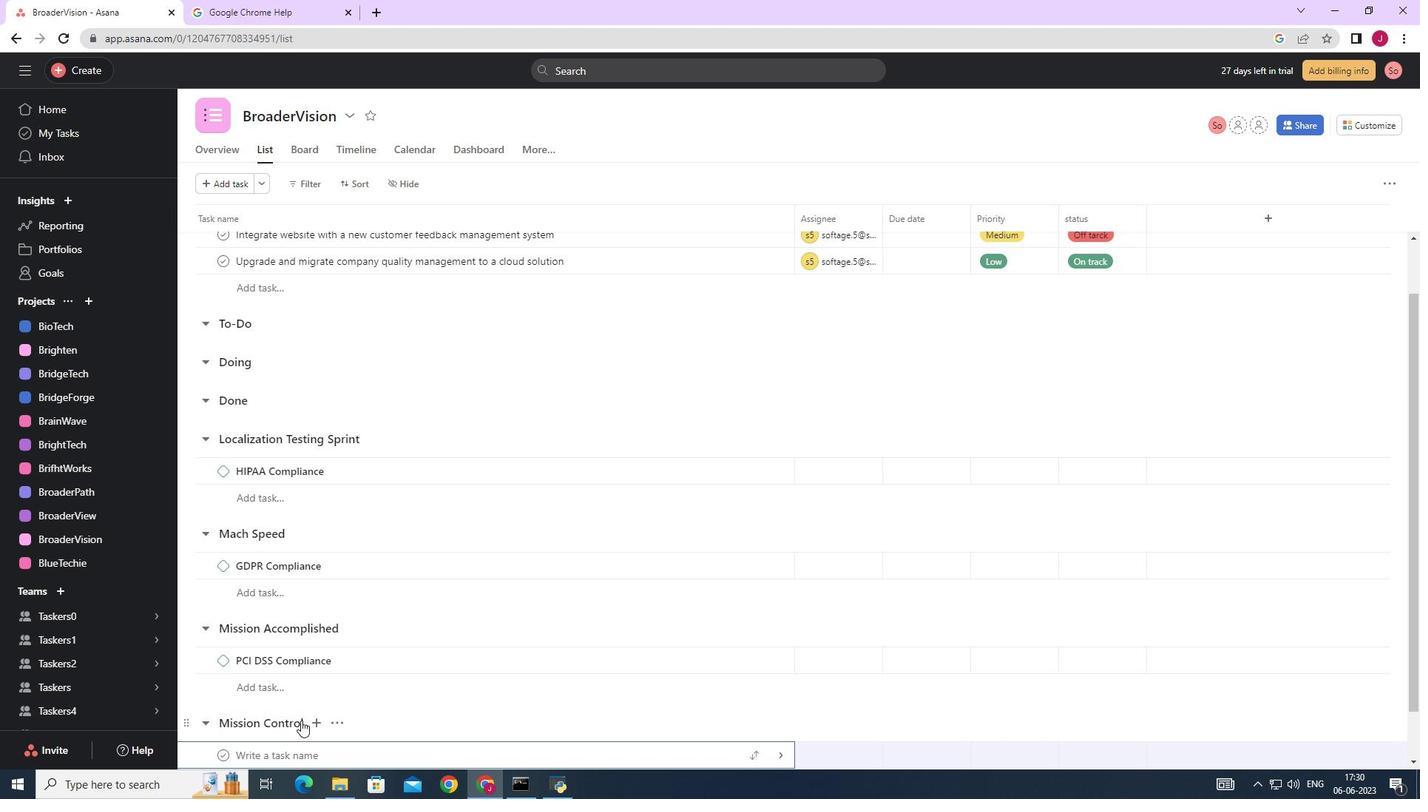 
Action: Mouse scrolled (301, 720) with delta (0, 0)
Screenshot: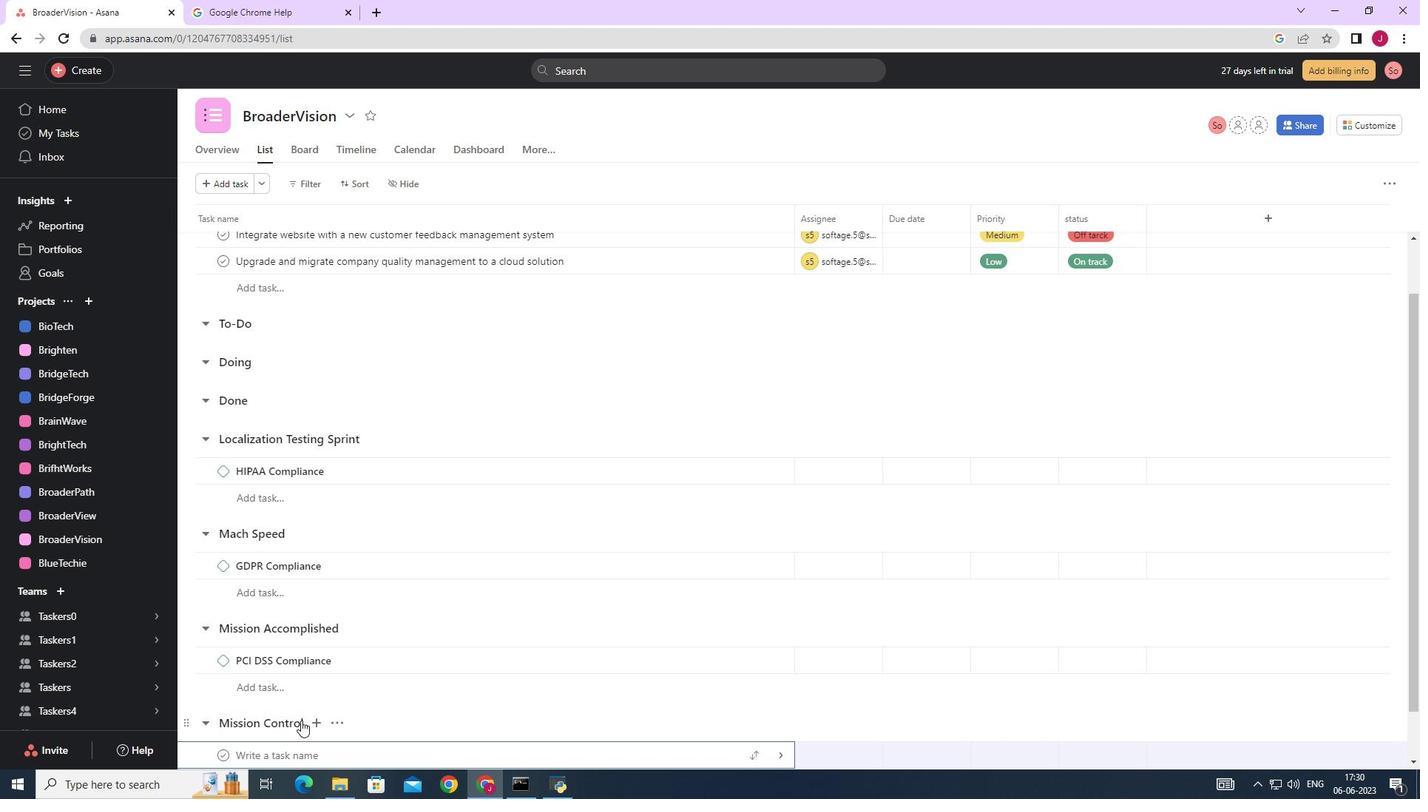 
Action: Mouse scrolled (301, 720) with delta (0, 0)
Screenshot: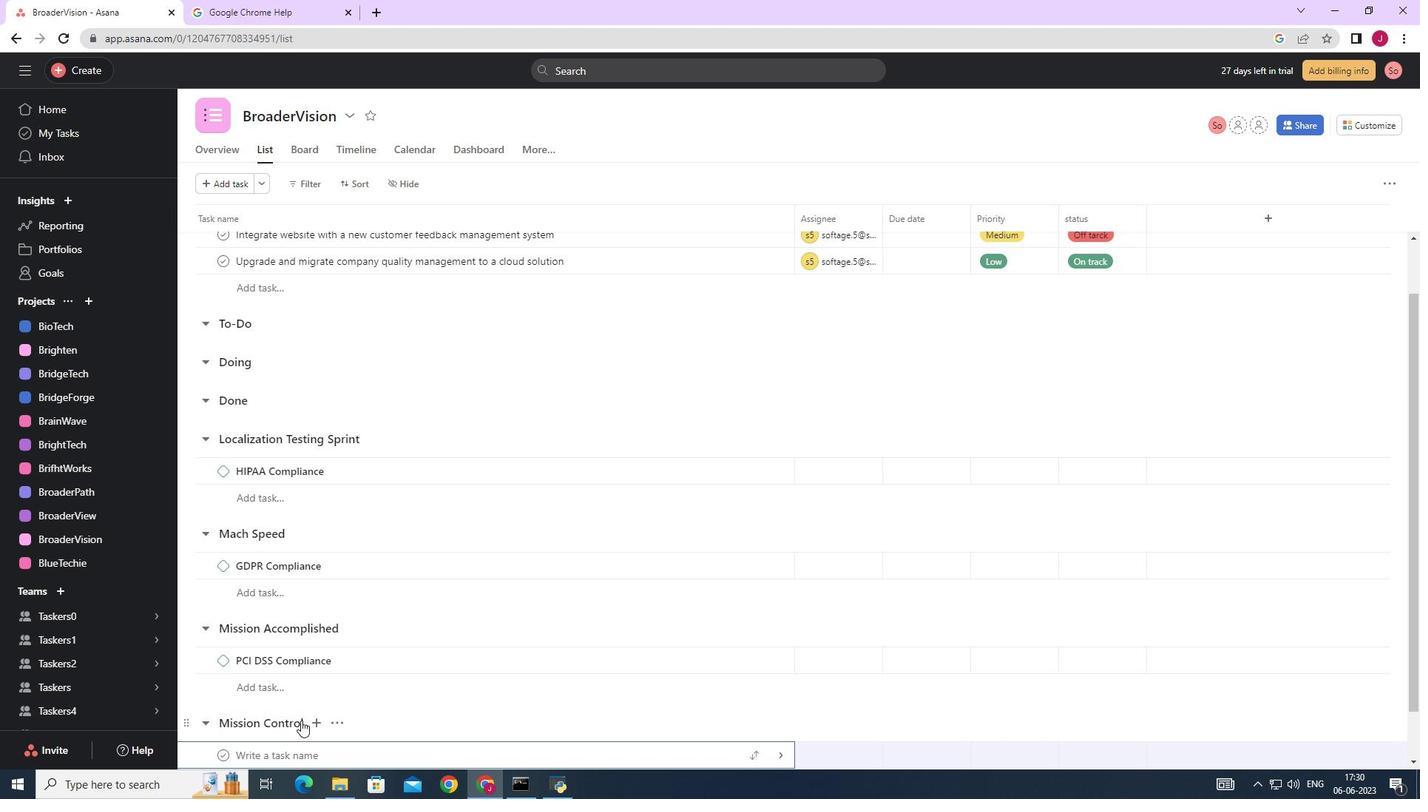 
Action: Key pressed <Key.caps_lock>IT<Key.space>R<Key.caps_lock>isk<Key.space><Key.caps_lock>M<Key.caps_lock>anagement
Screenshot: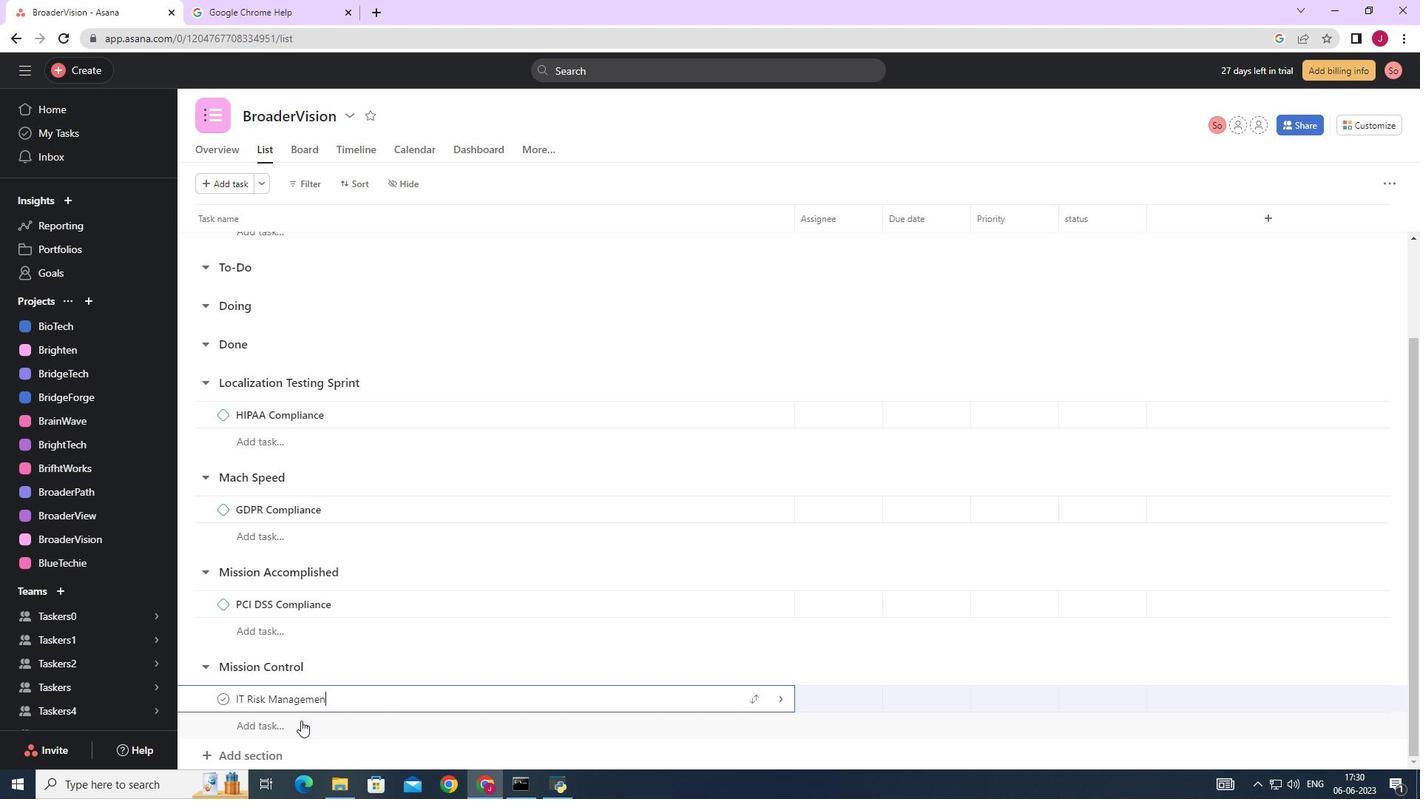 
Action: Mouse moved to (777, 701)
Screenshot: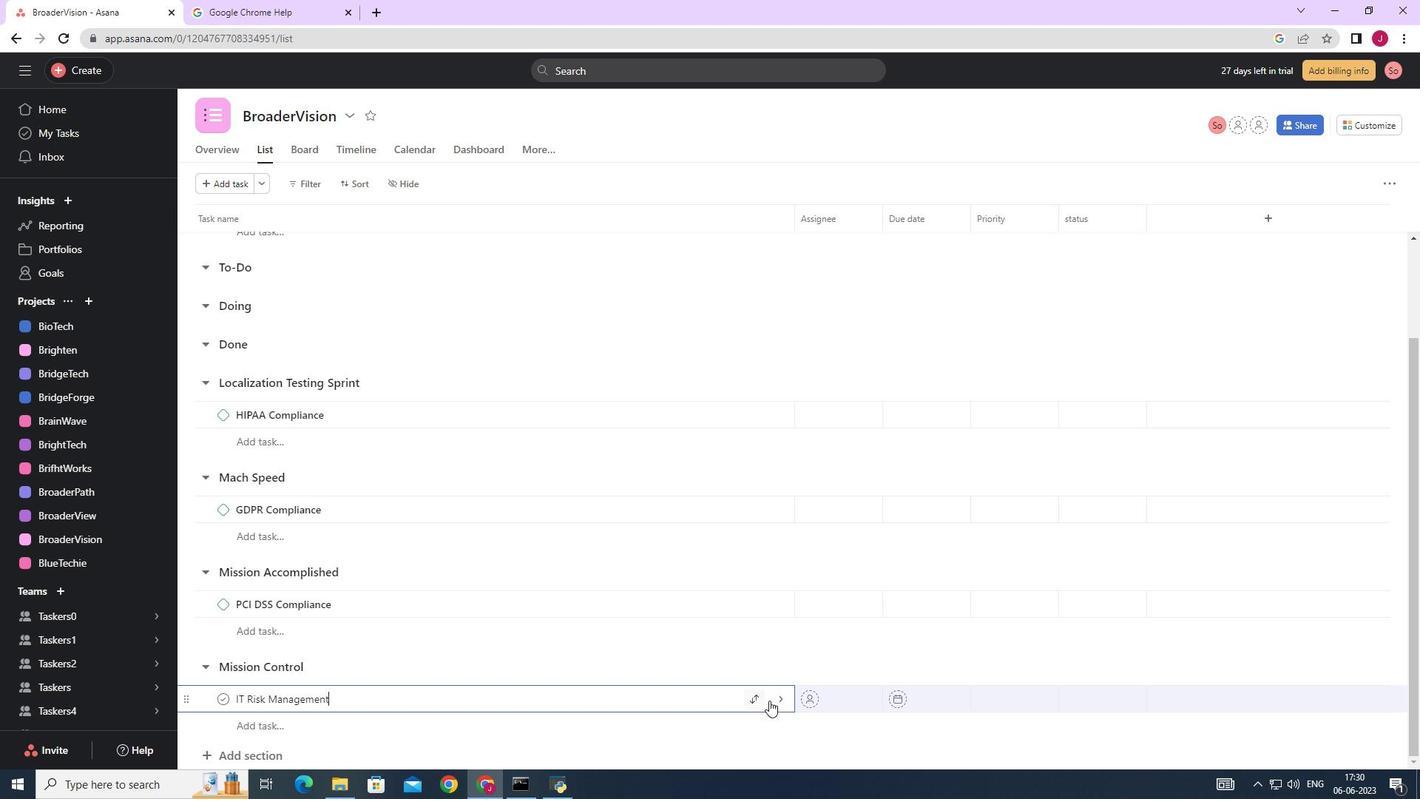 
Action: Mouse pressed left at (777, 701)
Screenshot: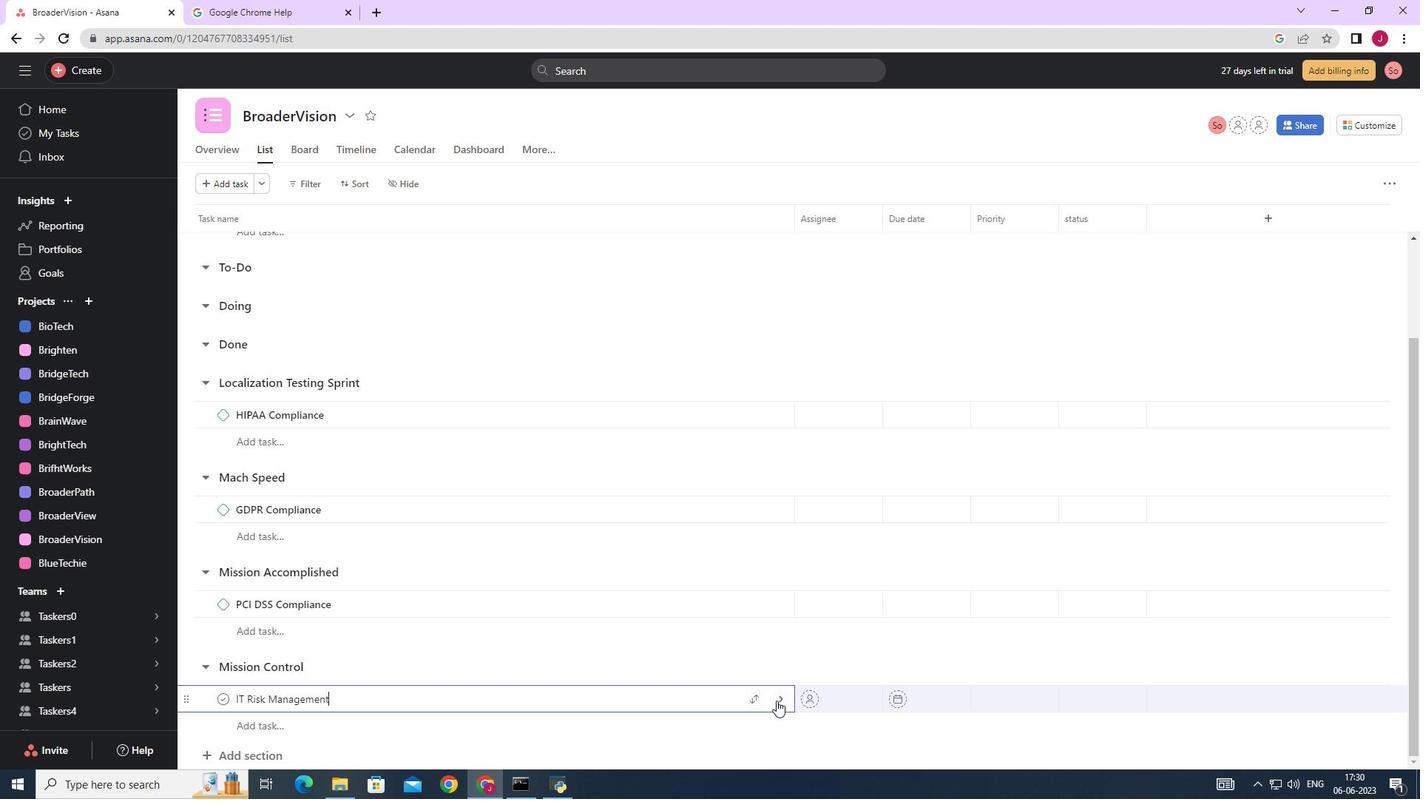 
Action: Mouse moved to (1355, 184)
Screenshot: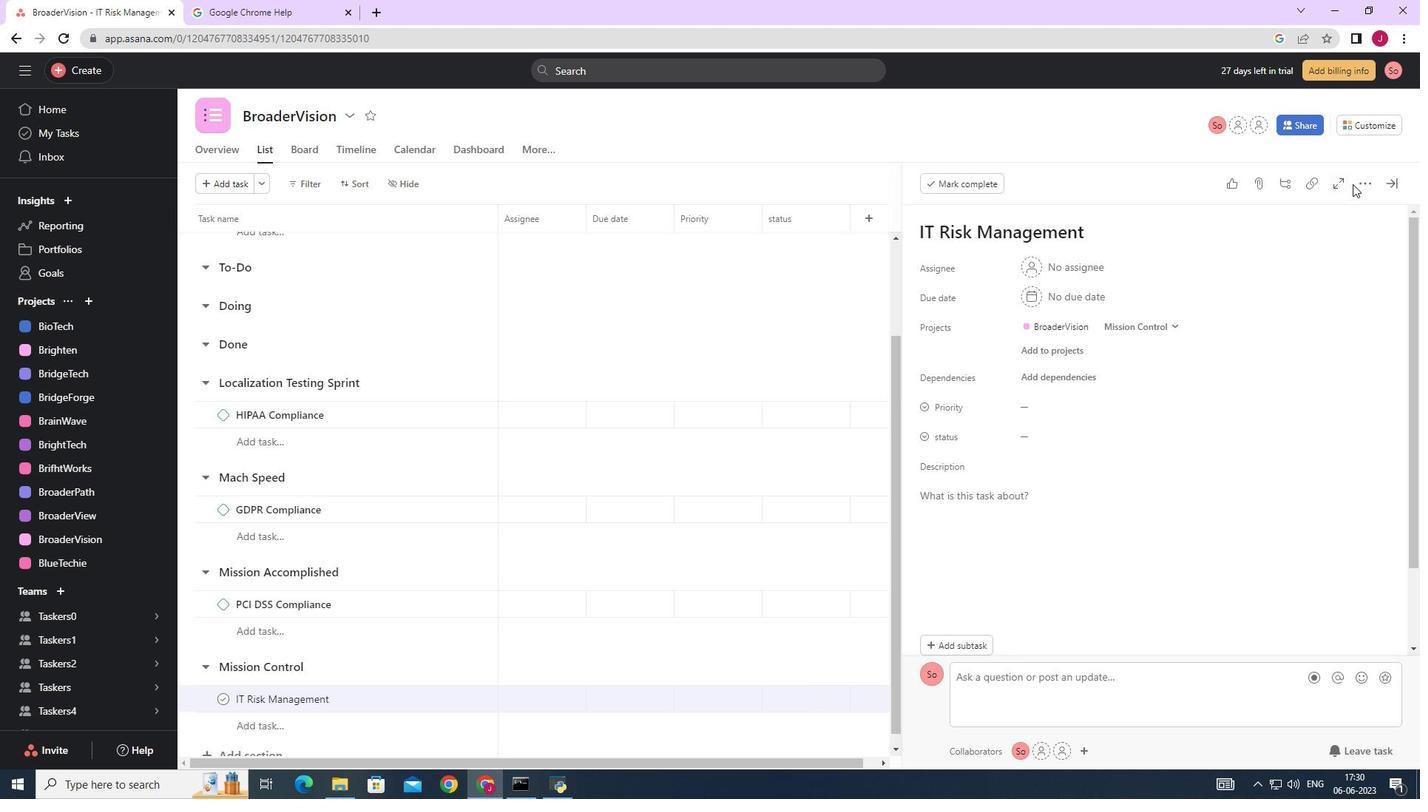 
Action: Mouse pressed left at (1355, 184)
Screenshot: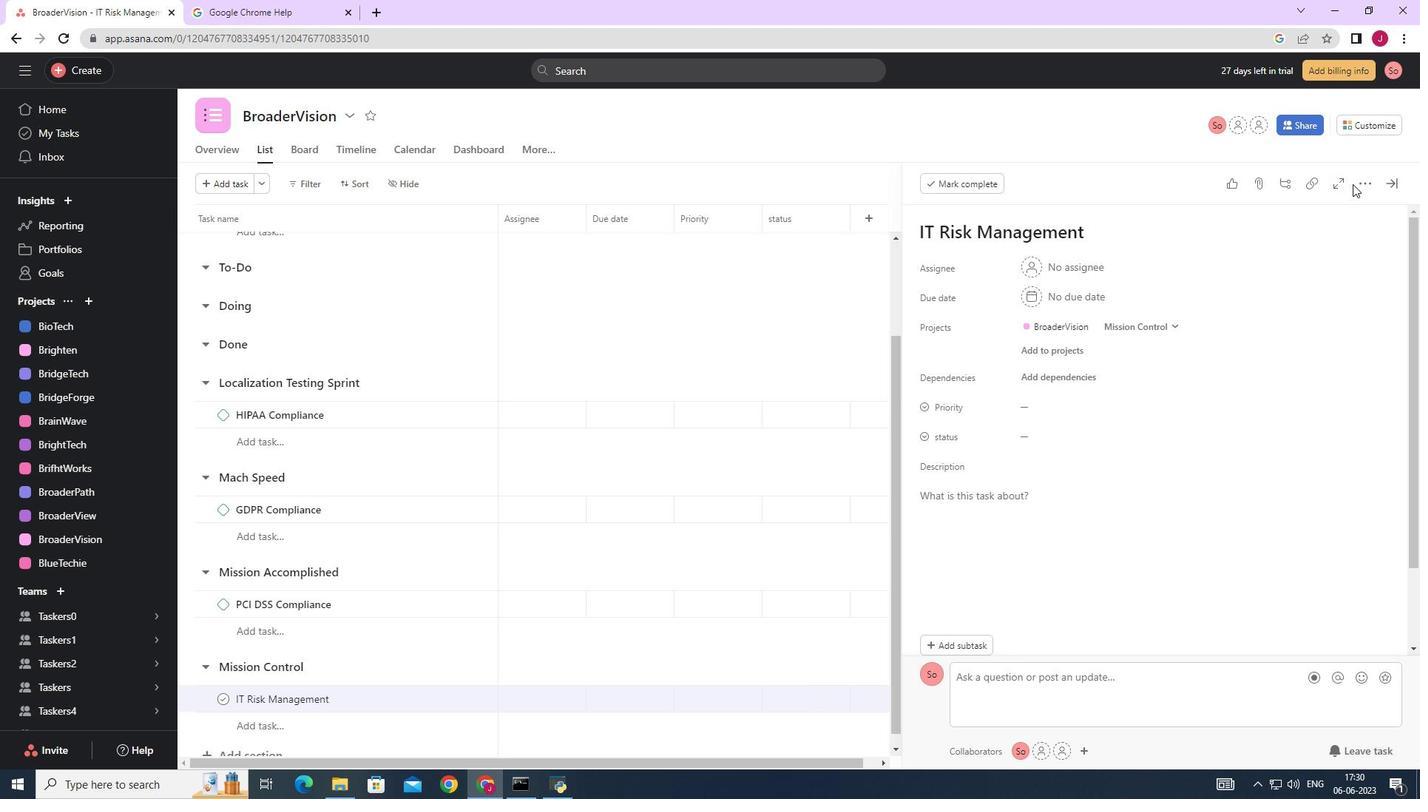 
Action: Mouse moved to (1363, 180)
Screenshot: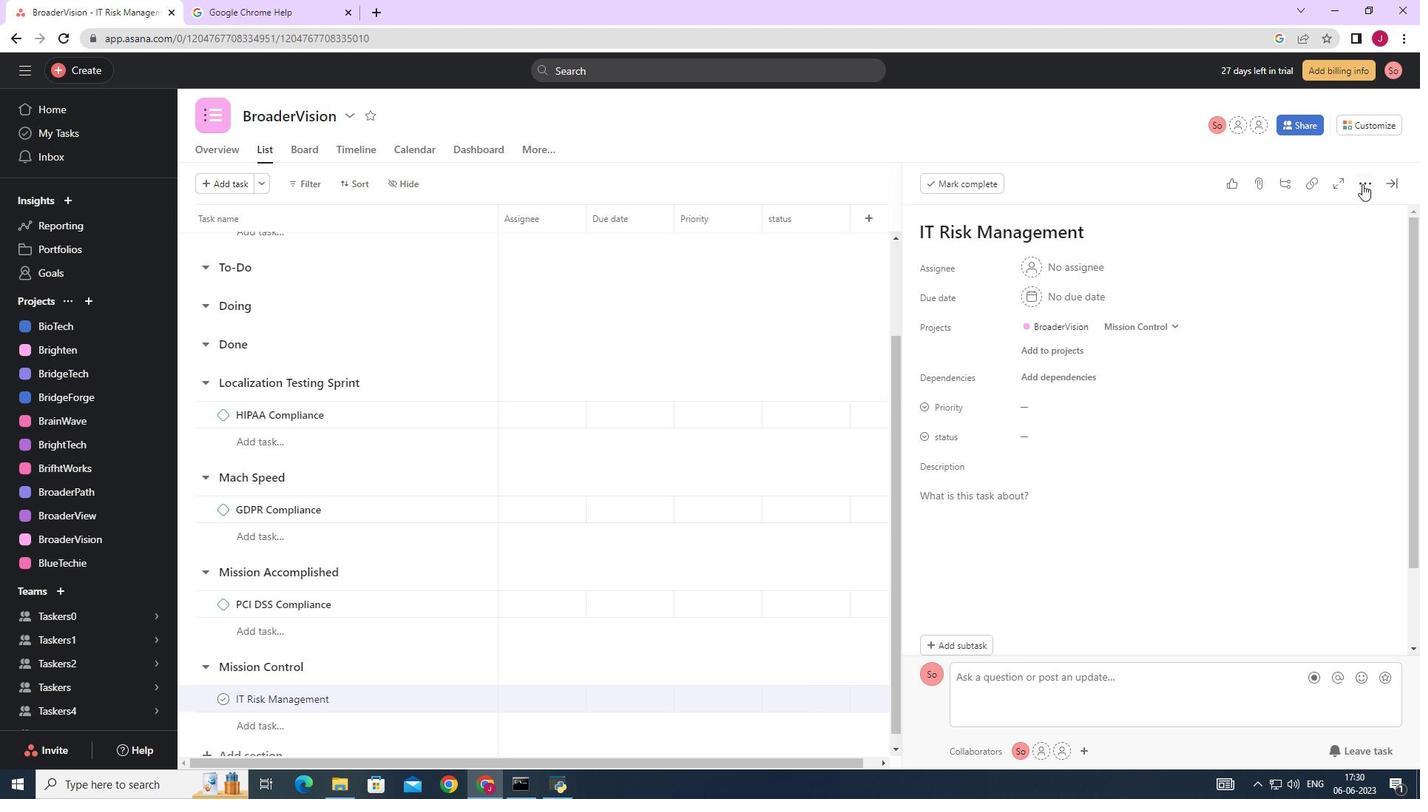 
Action: Mouse pressed left at (1363, 180)
Screenshot: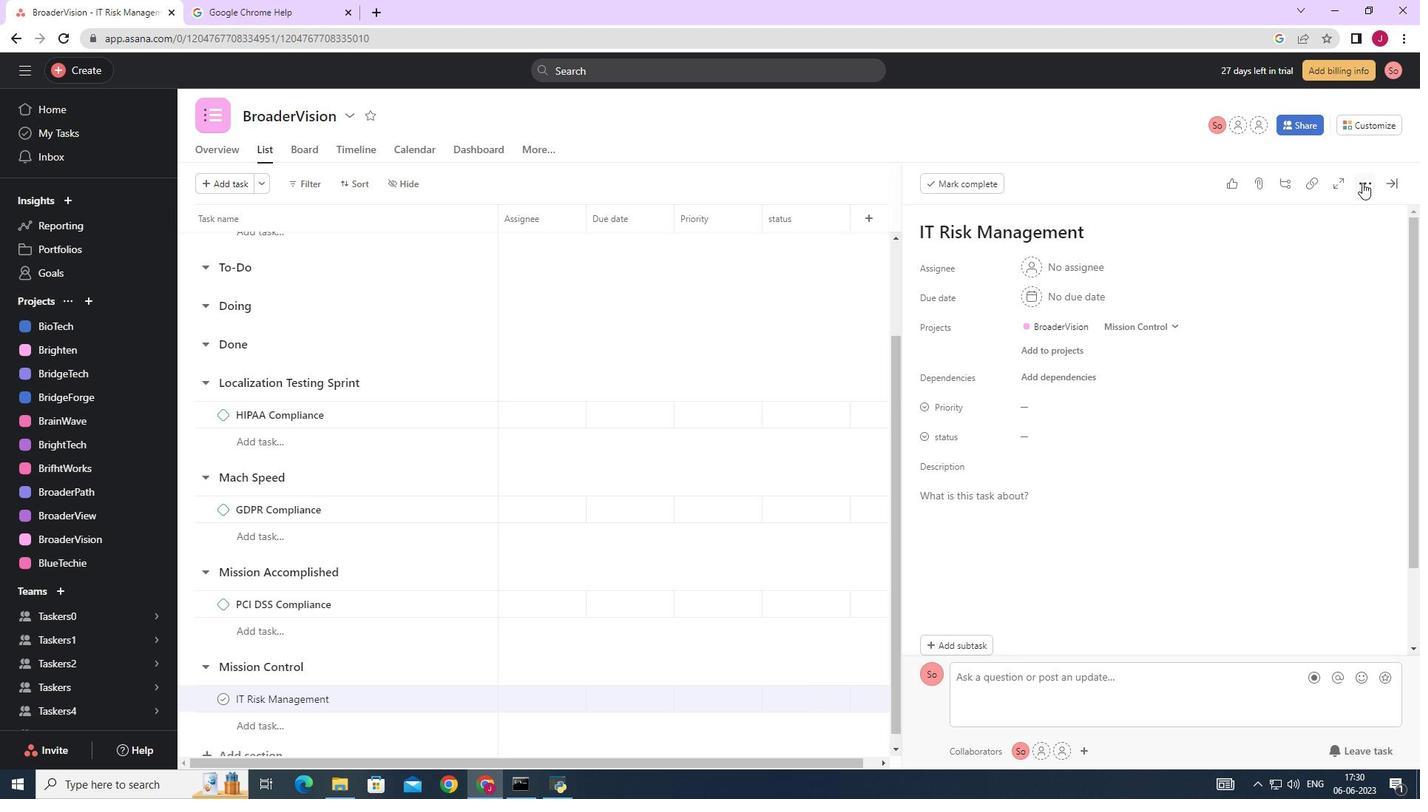 
Action: Mouse moved to (1230, 240)
Screenshot: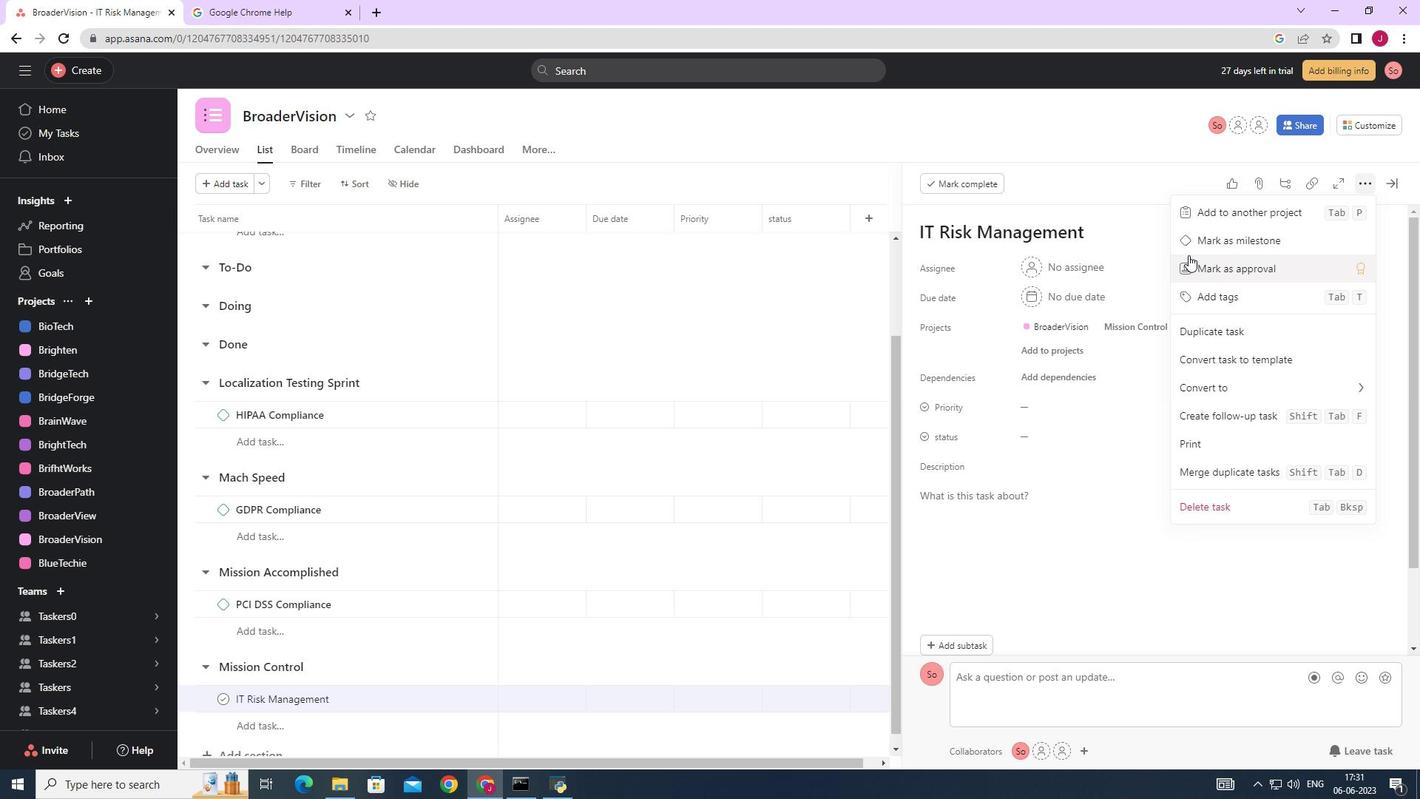 
Action: Mouse pressed left at (1230, 240)
Screenshot: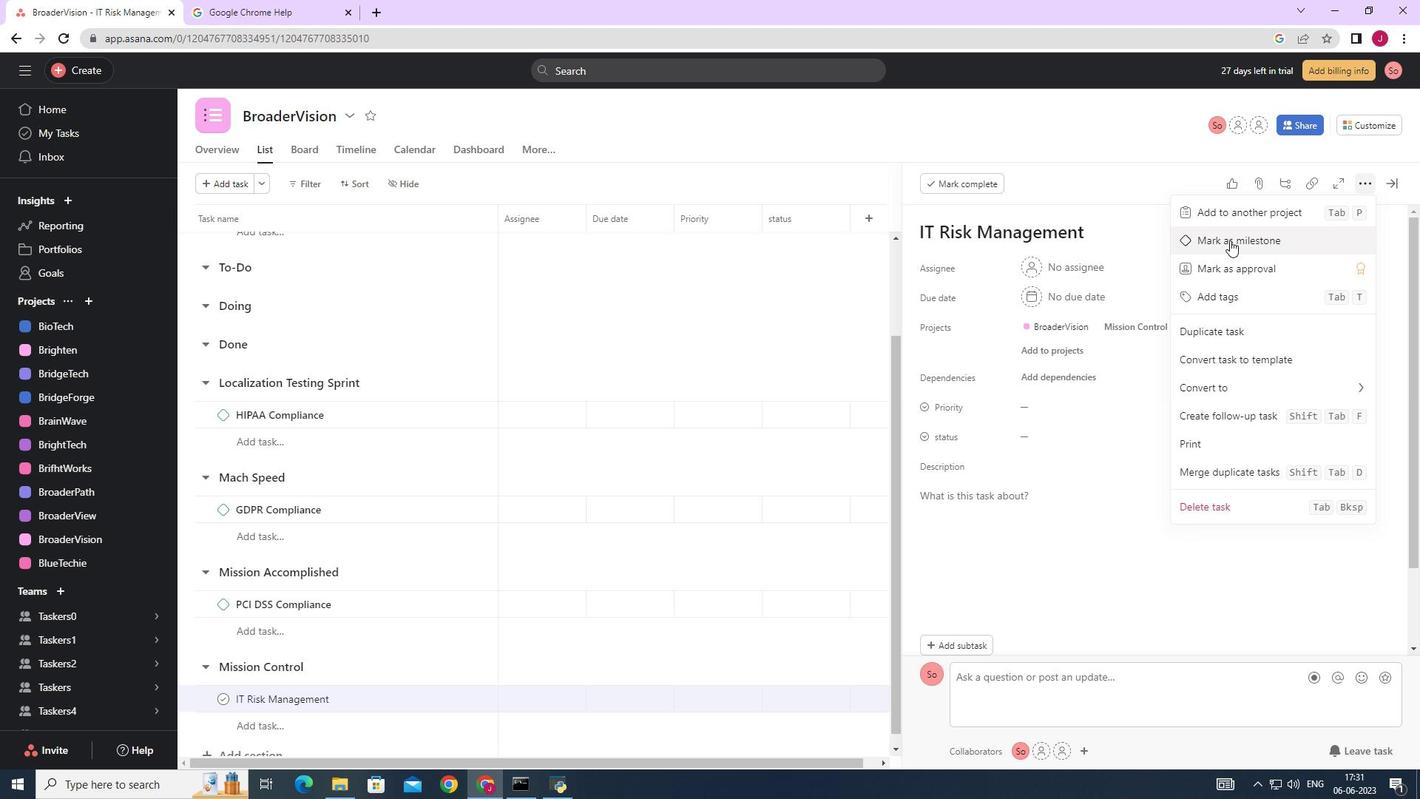 
Action: Mouse moved to (1388, 185)
Screenshot: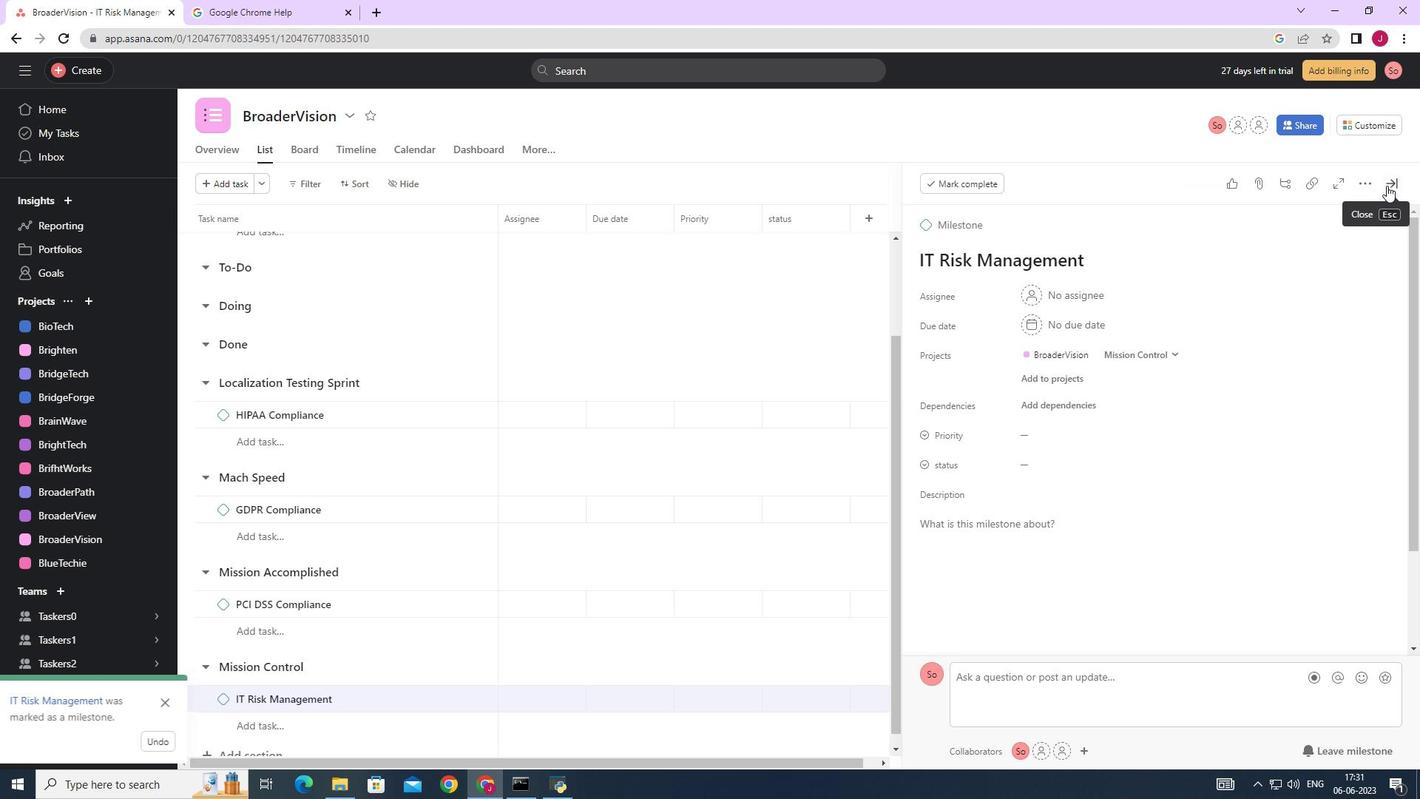 
Action: Mouse pressed left at (1388, 185)
Screenshot: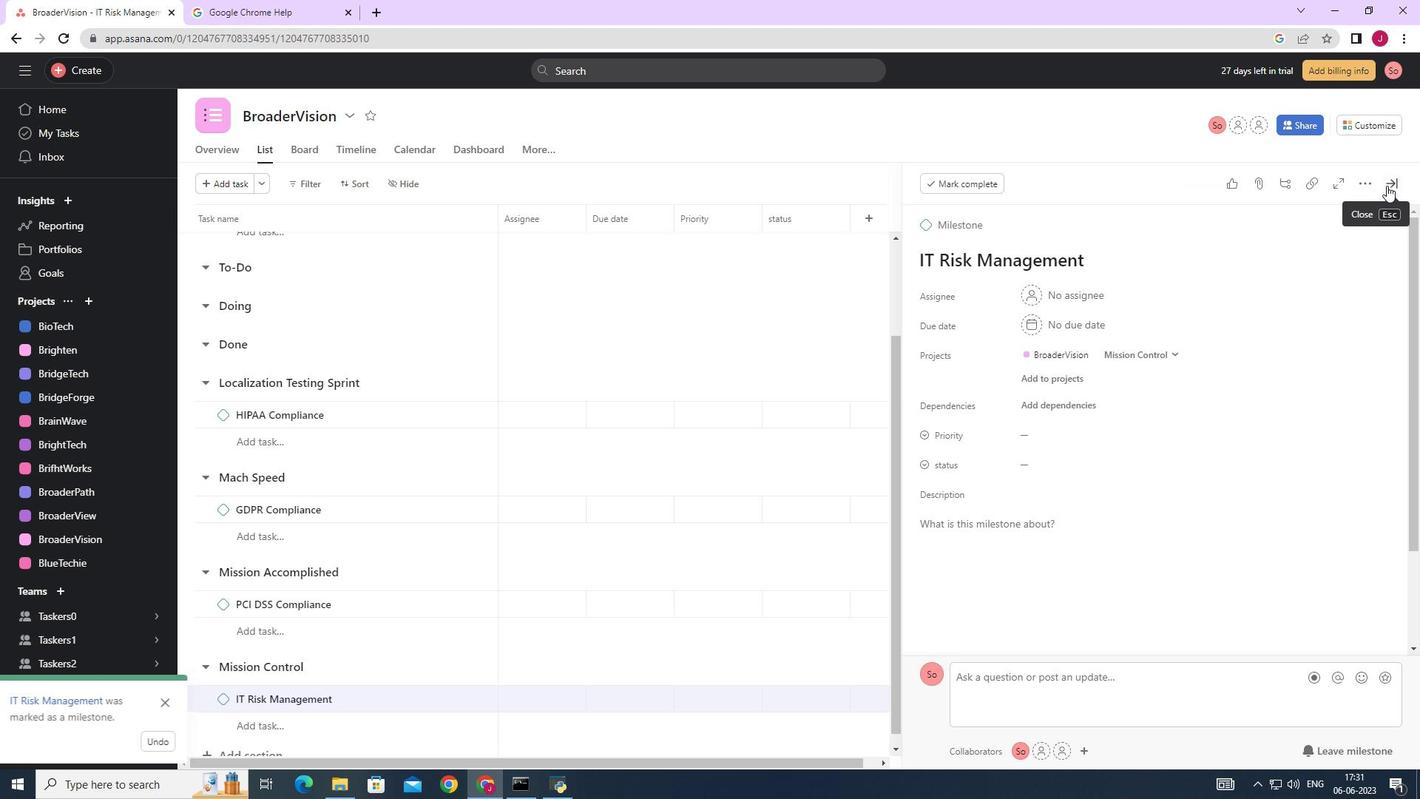 
Action: Mouse moved to (824, 415)
Screenshot: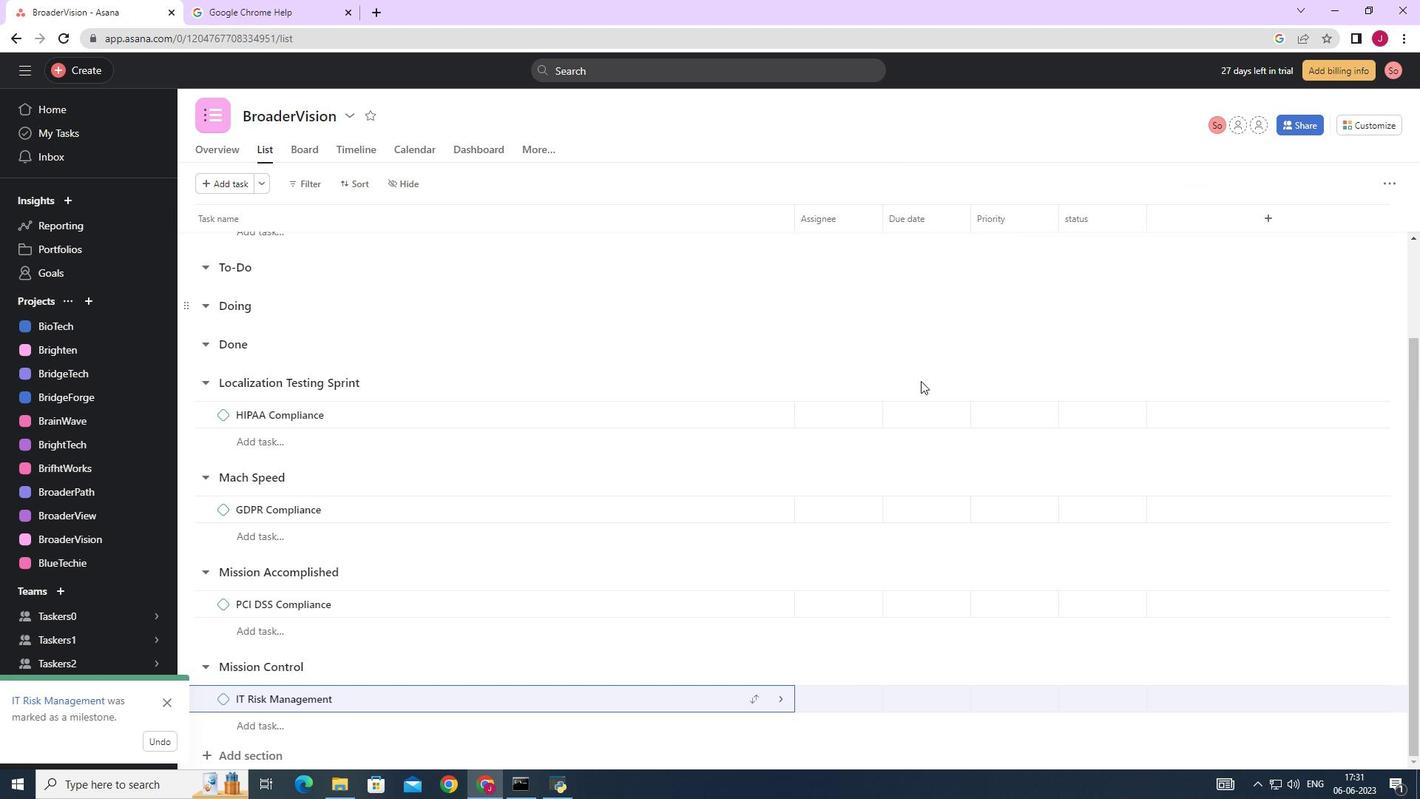 
